 Task: Create Board Brand Recognition Strategies to Workspace Content Creation. Create Board Public Speaking Coaching to Workspace Content Creation. Create Board Business Intelligence Reporting to Workspace Content Creation
Action: Mouse moved to (424, 66)
Screenshot: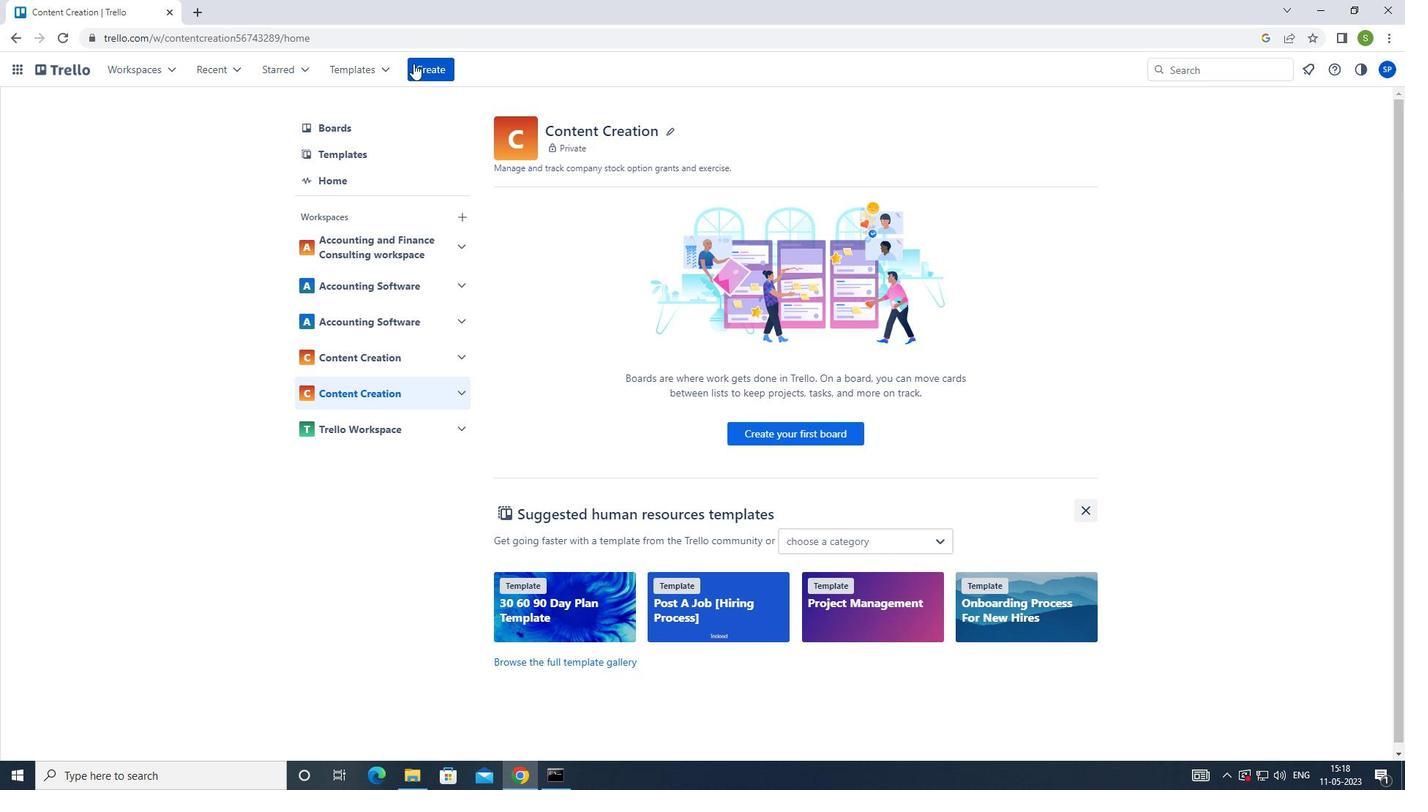 
Action: Mouse pressed left at (424, 66)
Screenshot: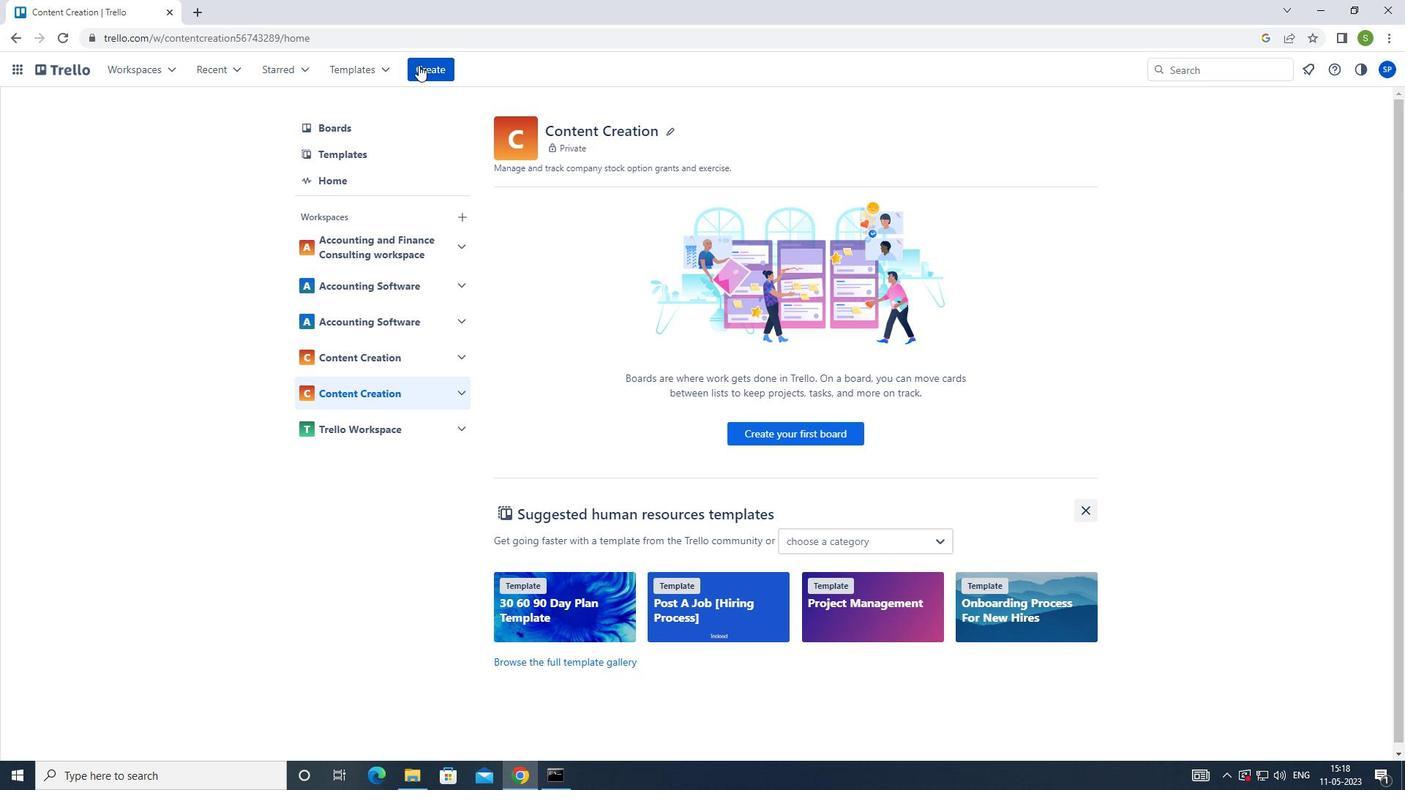 
Action: Mouse moved to (471, 129)
Screenshot: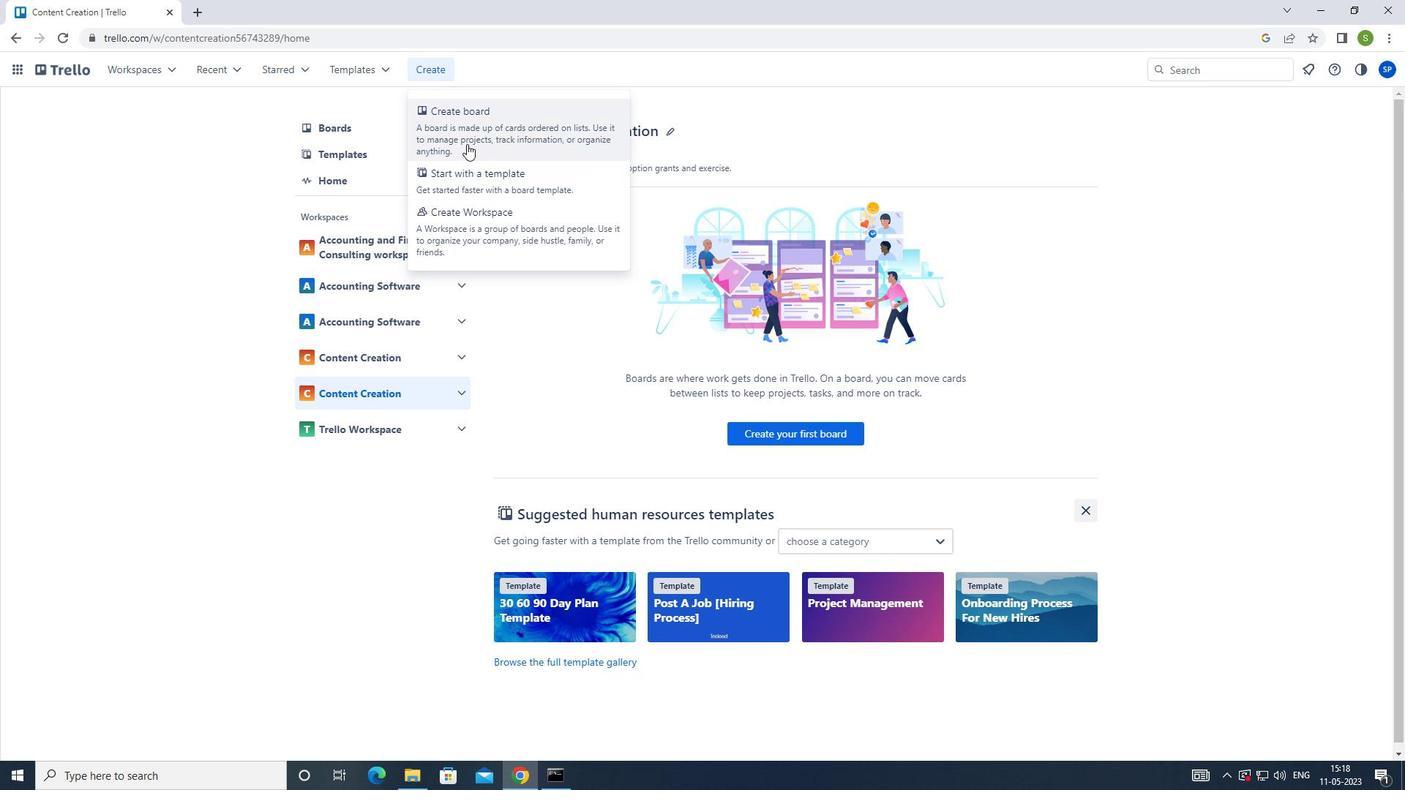 
Action: Mouse pressed left at (471, 129)
Screenshot: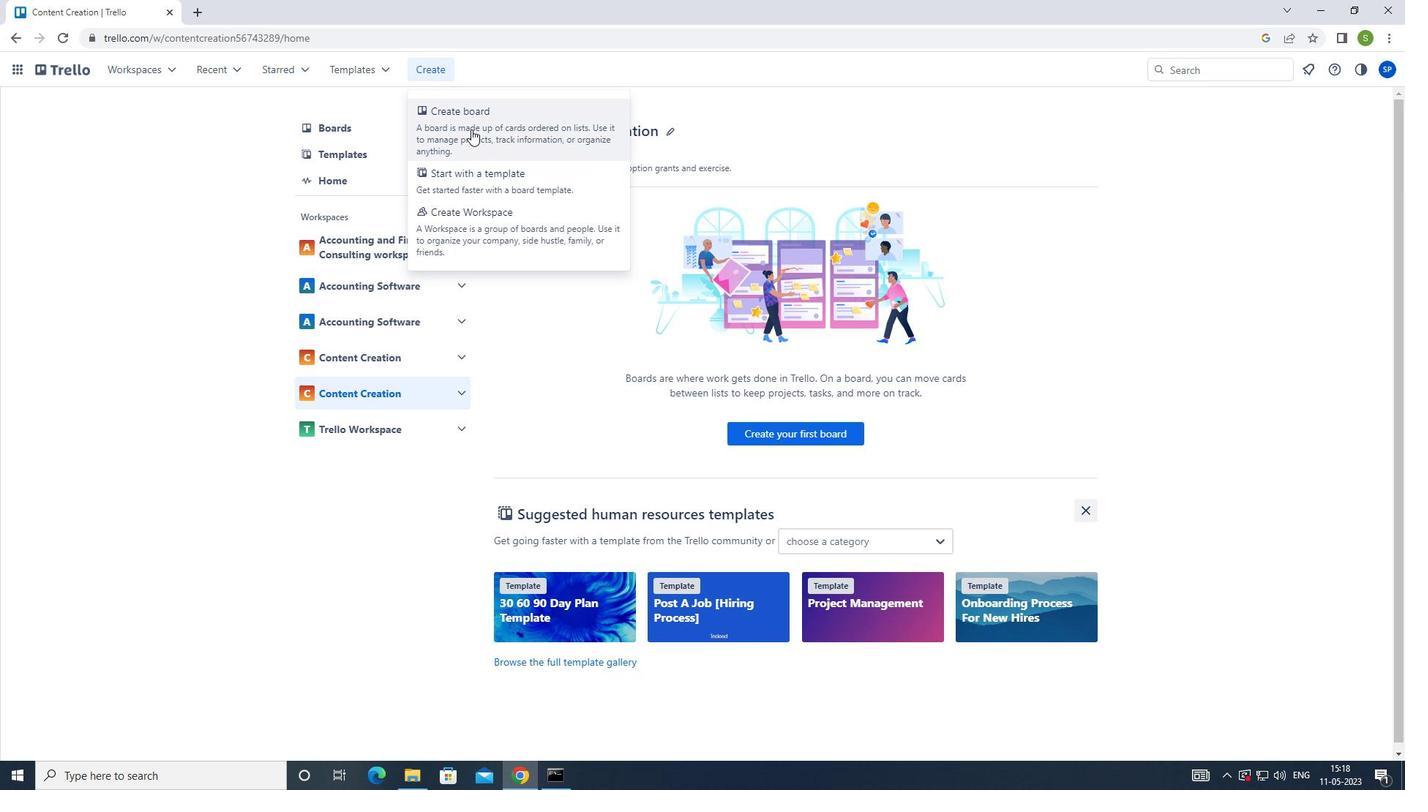 
Action: Mouse moved to (479, 307)
Screenshot: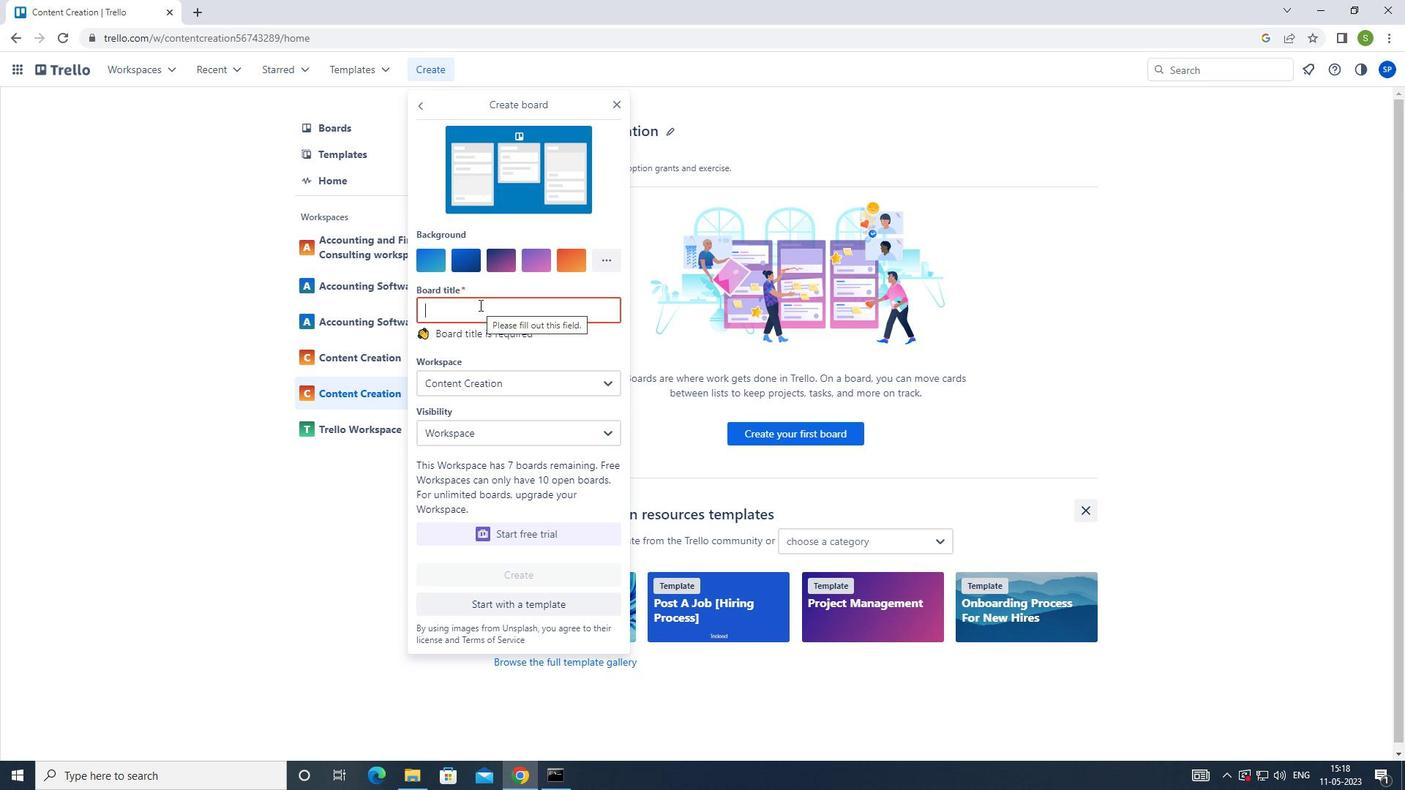 
Action: Key pressed <Key.shift>BRAND<Key.space><Key.shift>RECOGNITION<Key.space><Key.shift><Key.shift>STRATEGIES
Screenshot: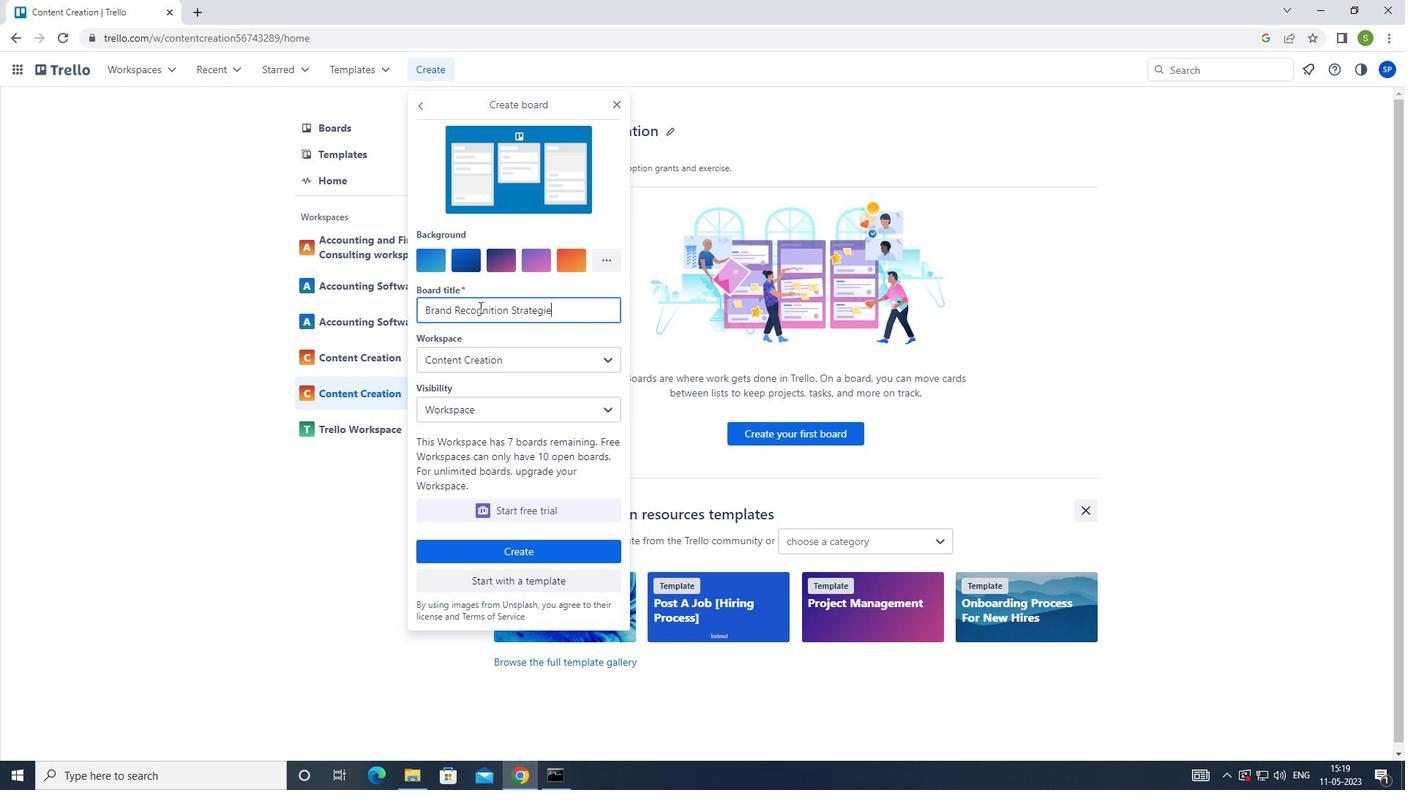 
Action: Mouse moved to (483, 362)
Screenshot: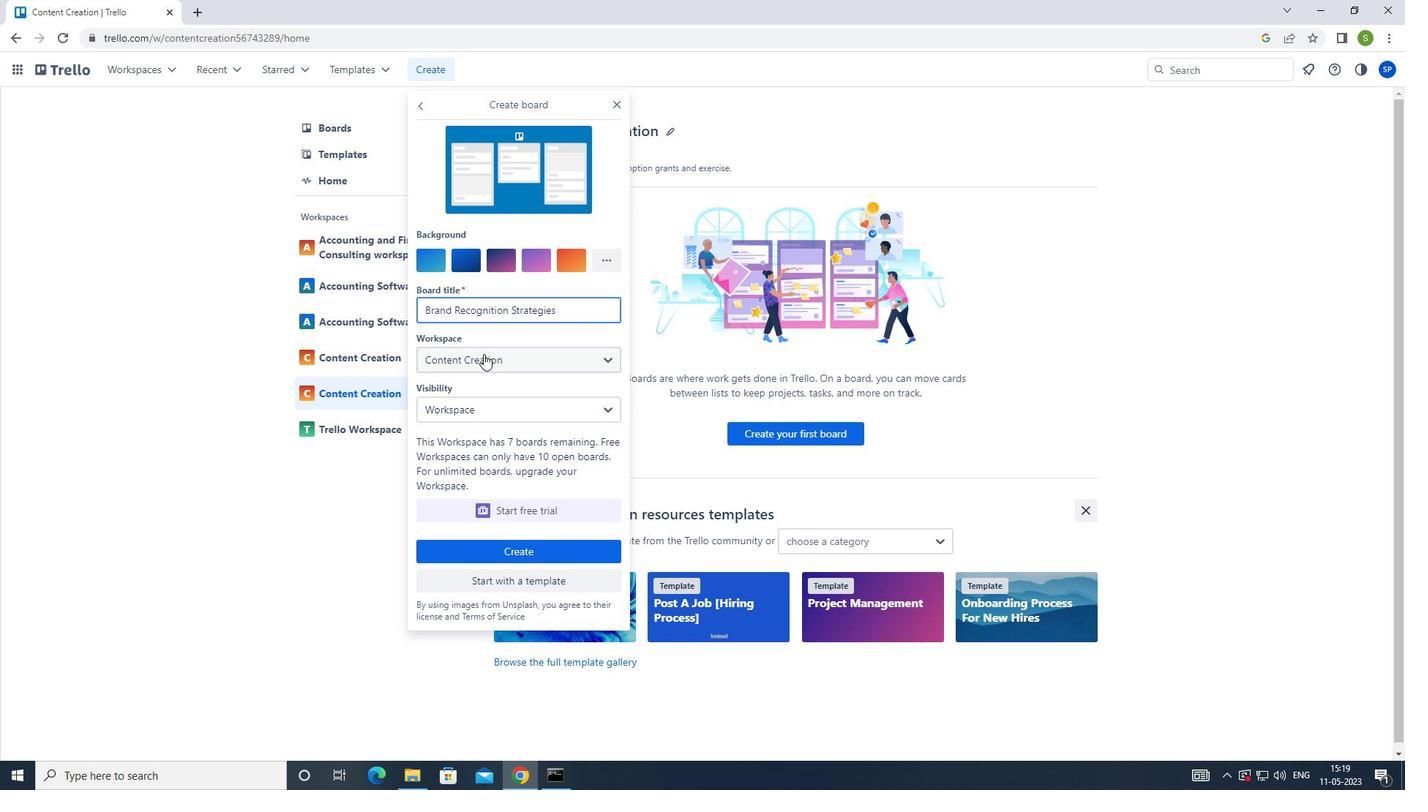 
Action: Mouse pressed left at (483, 362)
Screenshot: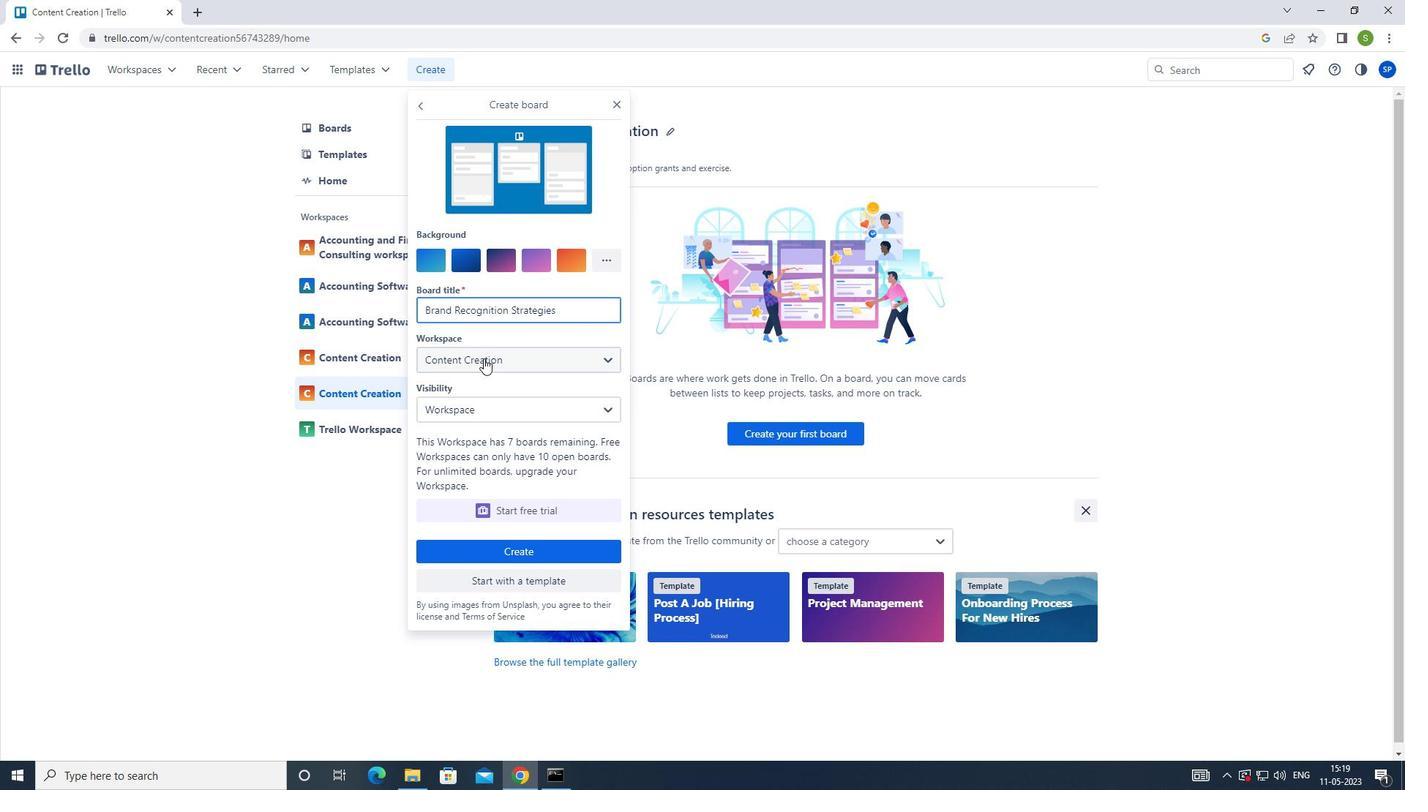 
Action: Mouse moved to (476, 501)
Screenshot: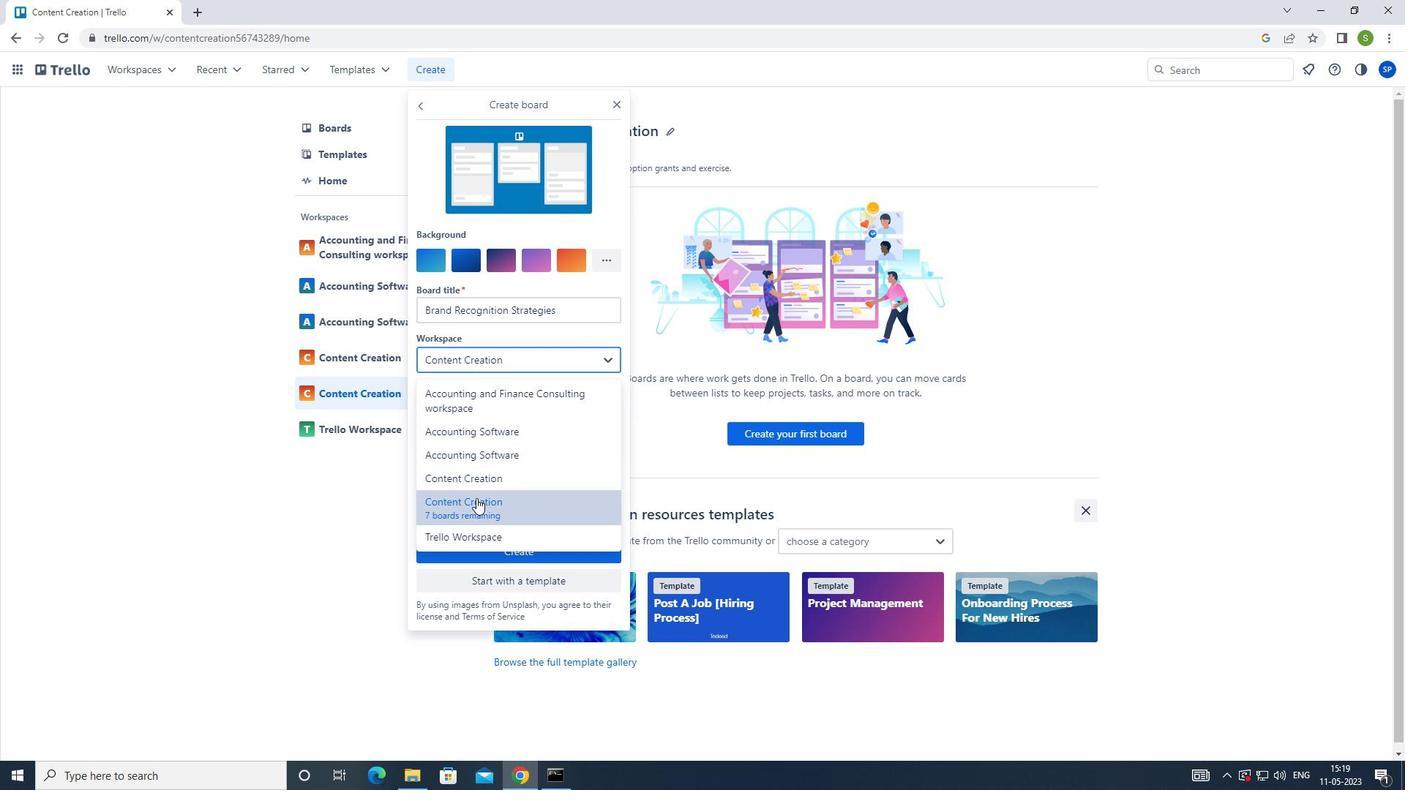 
Action: Mouse pressed left at (476, 501)
Screenshot: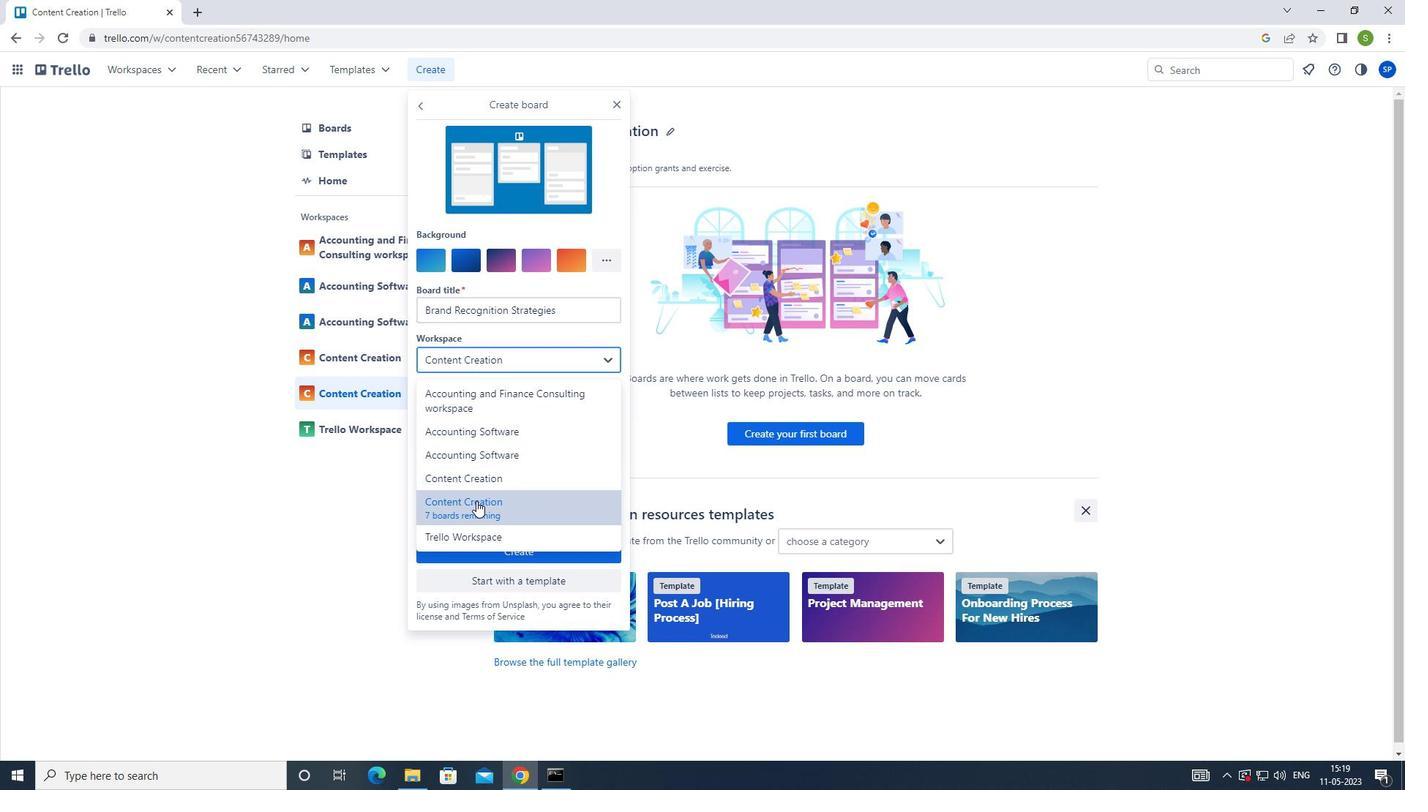 
Action: Mouse moved to (518, 551)
Screenshot: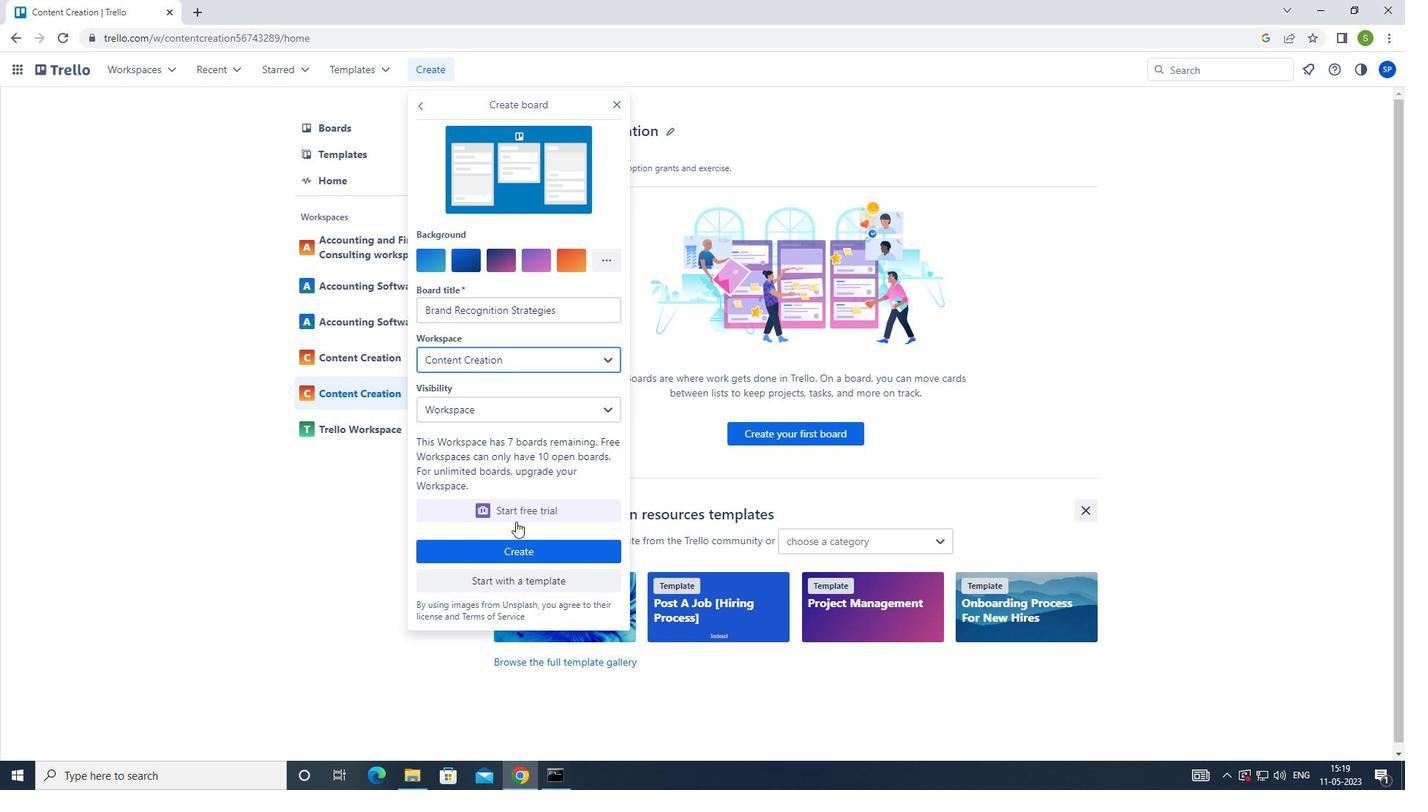 
Action: Mouse pressed left at (518, 551)
Screenshot: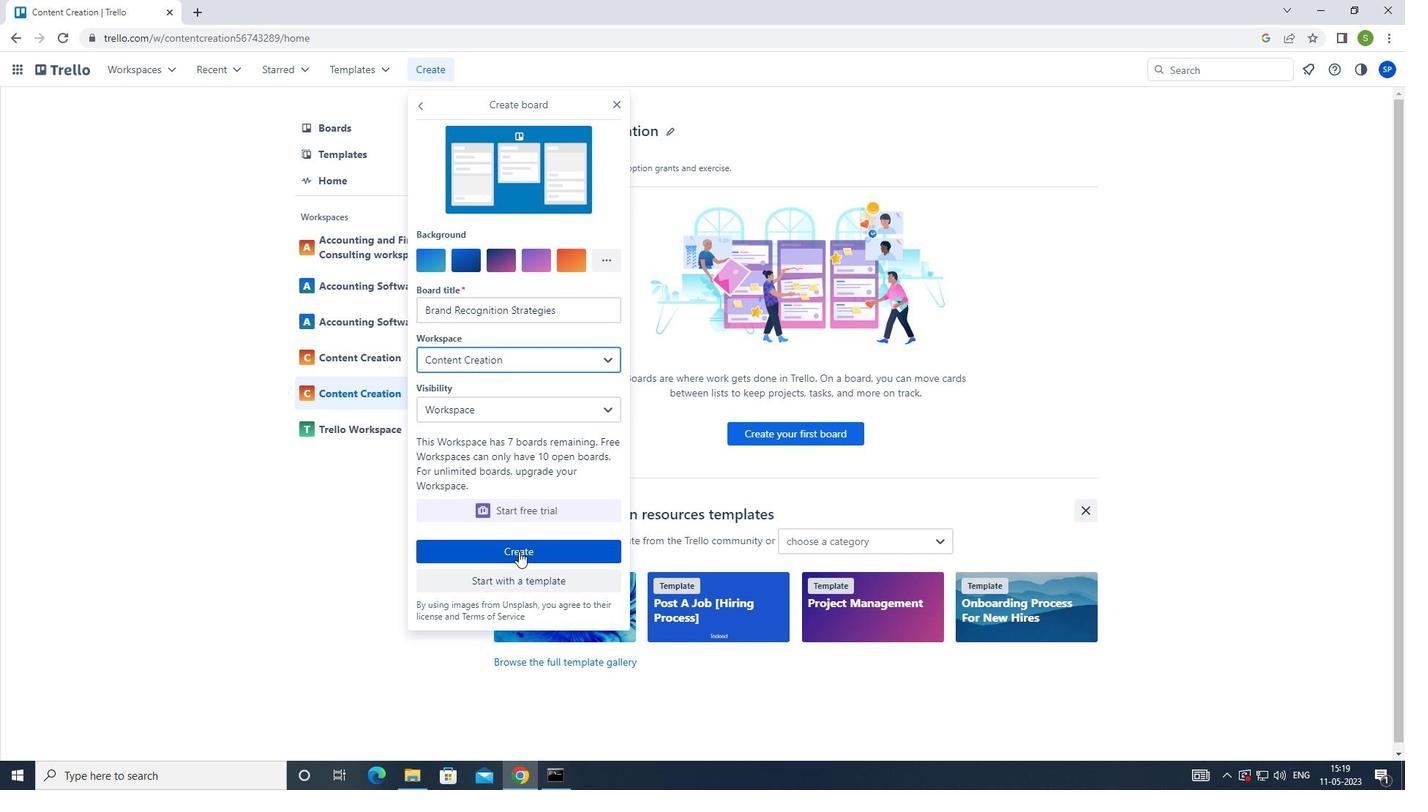 
Action: Mouse moved to (80, 58)
Screenshot: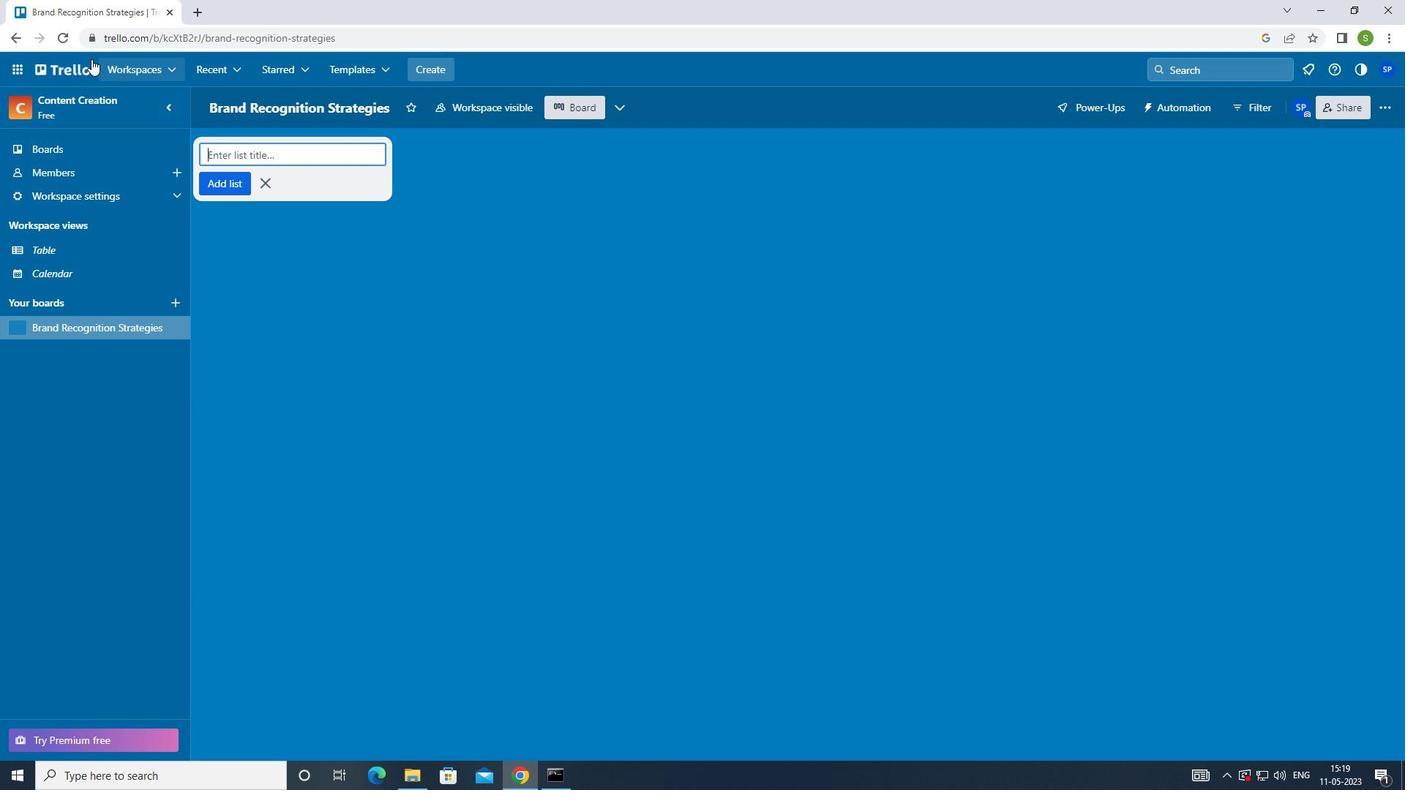
Action: Mouse pressed left at (80, 58)
Screenshot: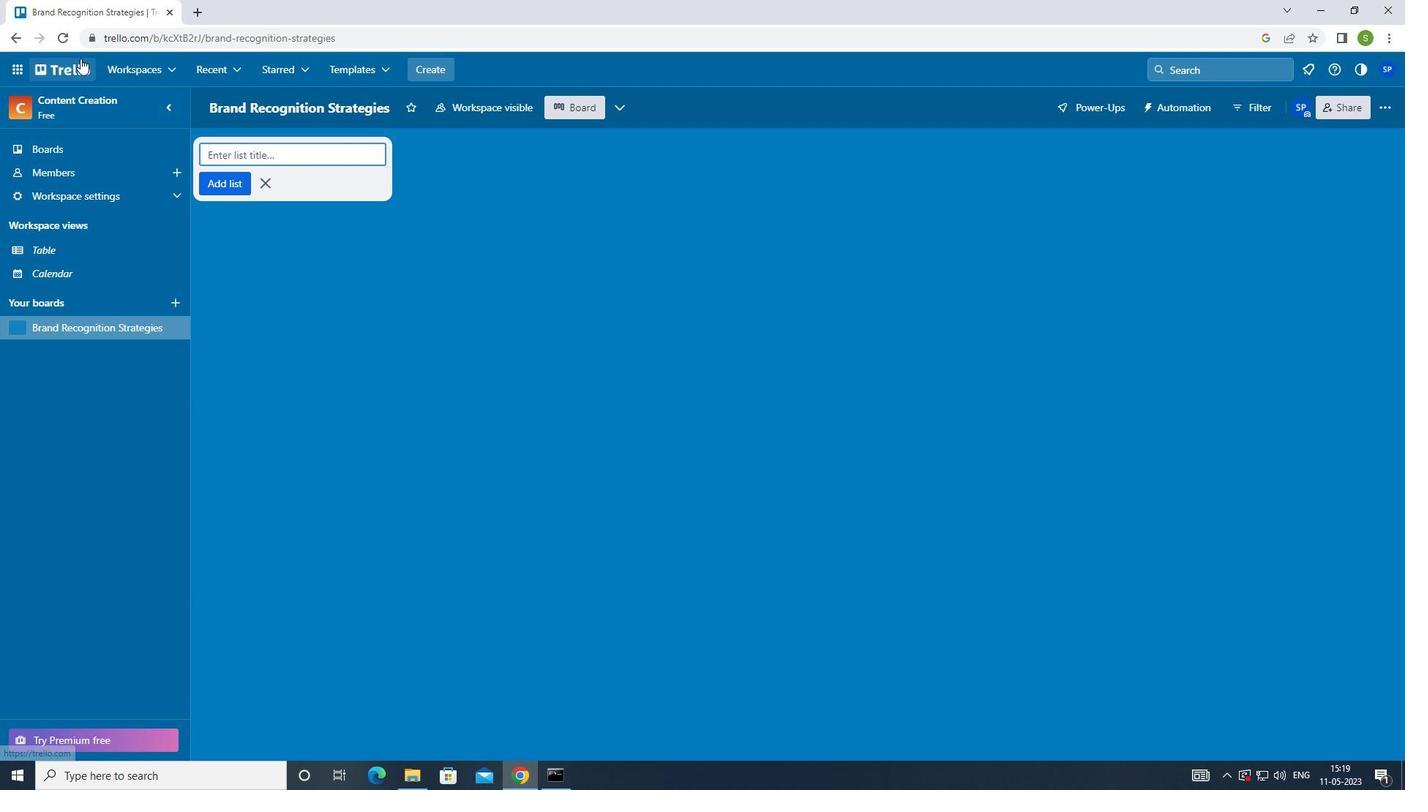 
Action: Mouse moved to (418, 70)
Screenshot: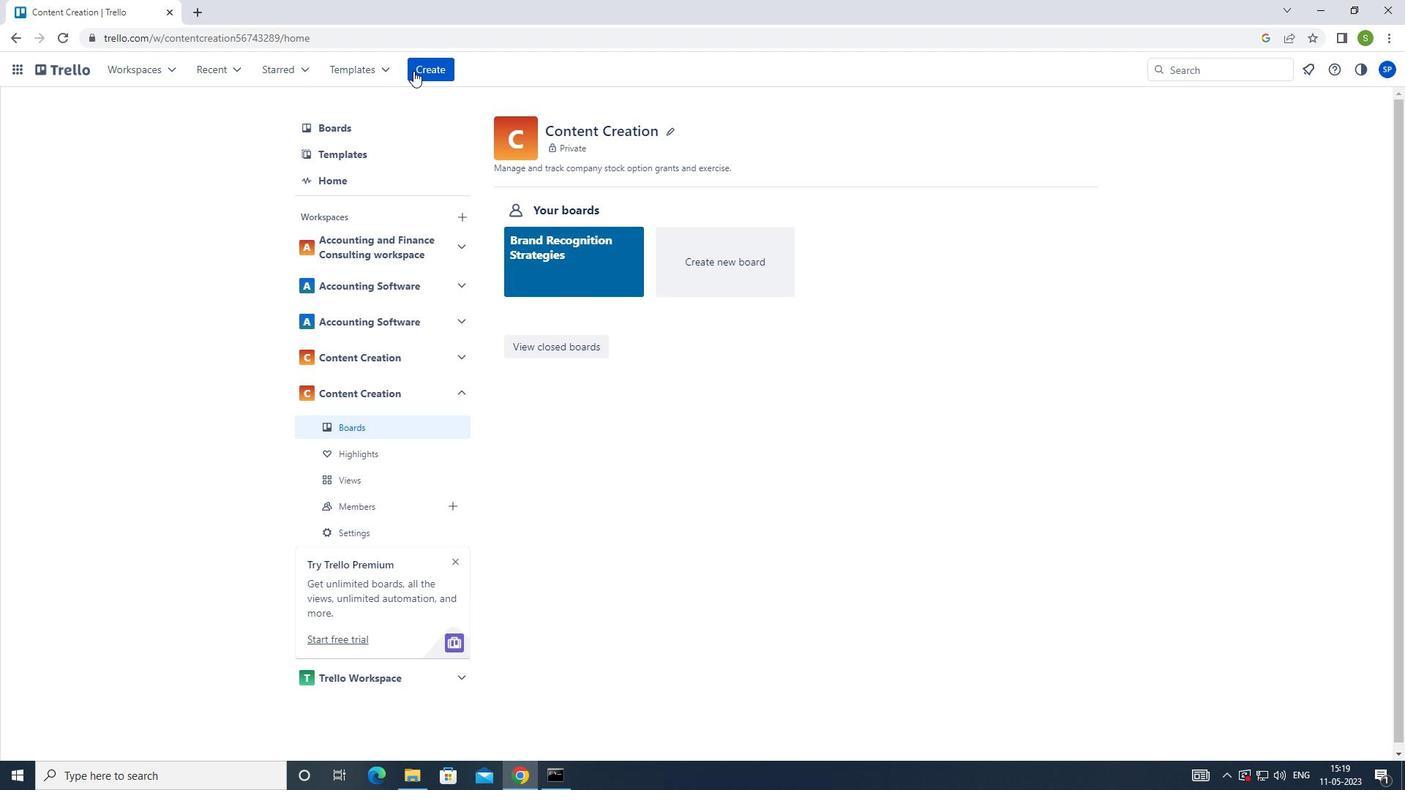 
Action: Mouse pressed left at (418, 70)
Screenshot: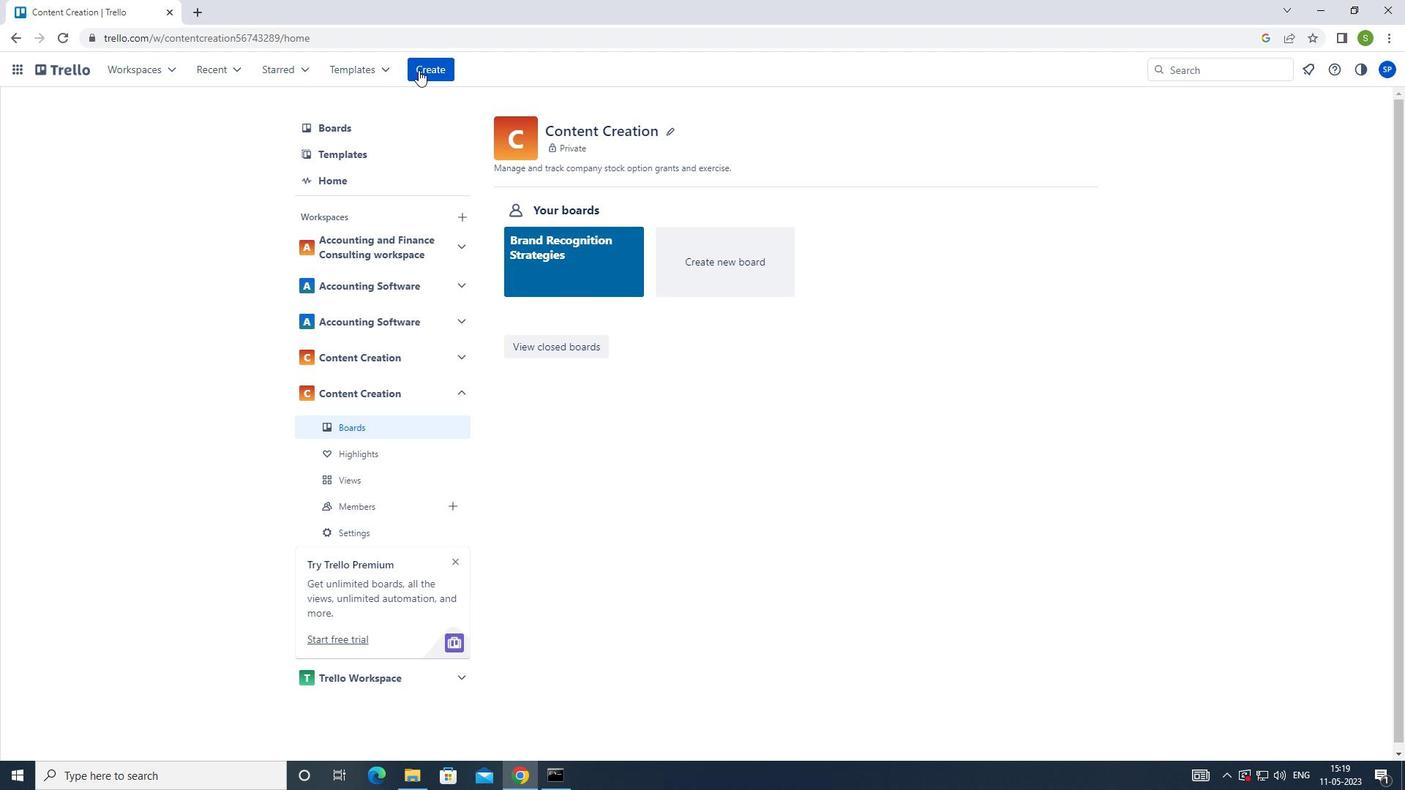 
Action: Mouse moved to (442, 131)
Screenshot: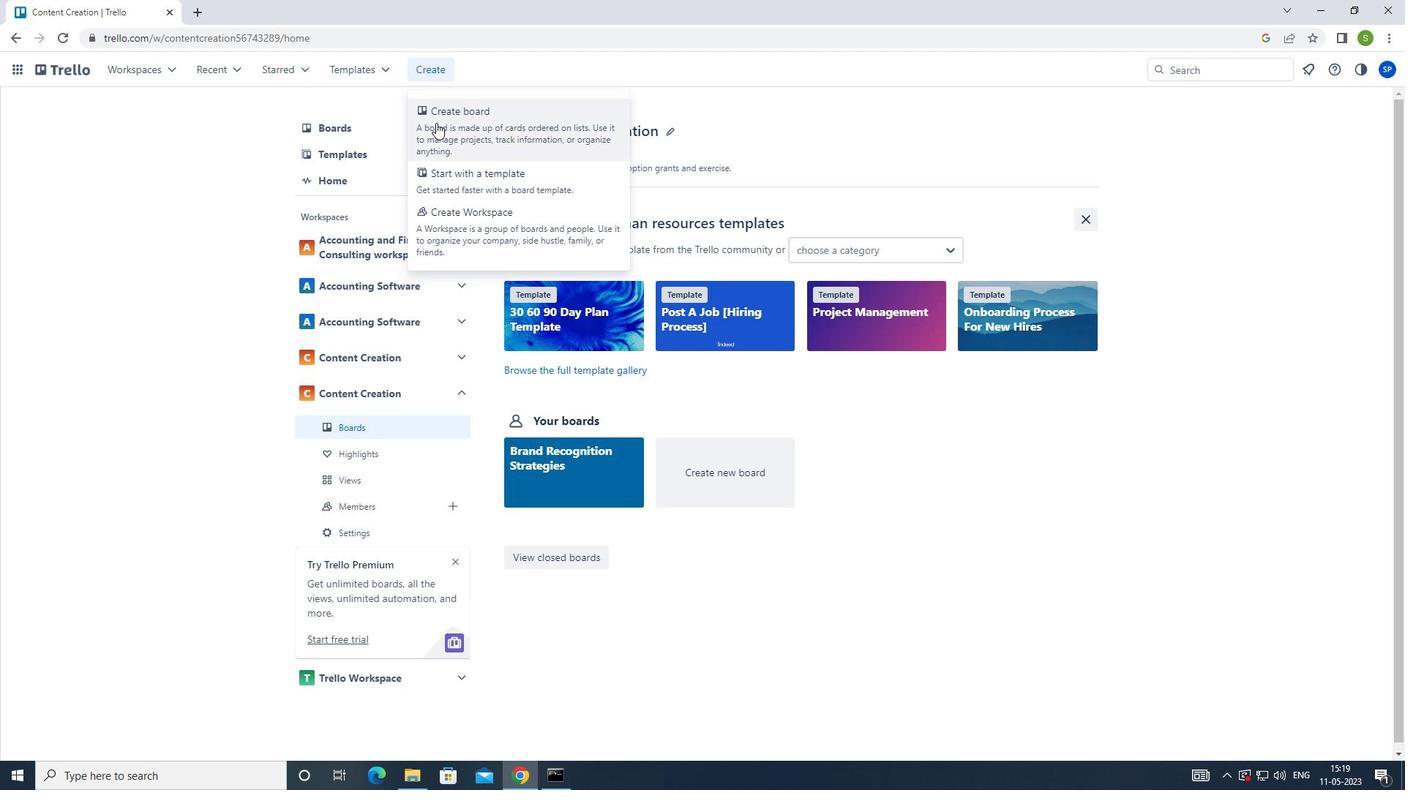 
Action: Mouse pressed left at (442, 131)
Screenshot: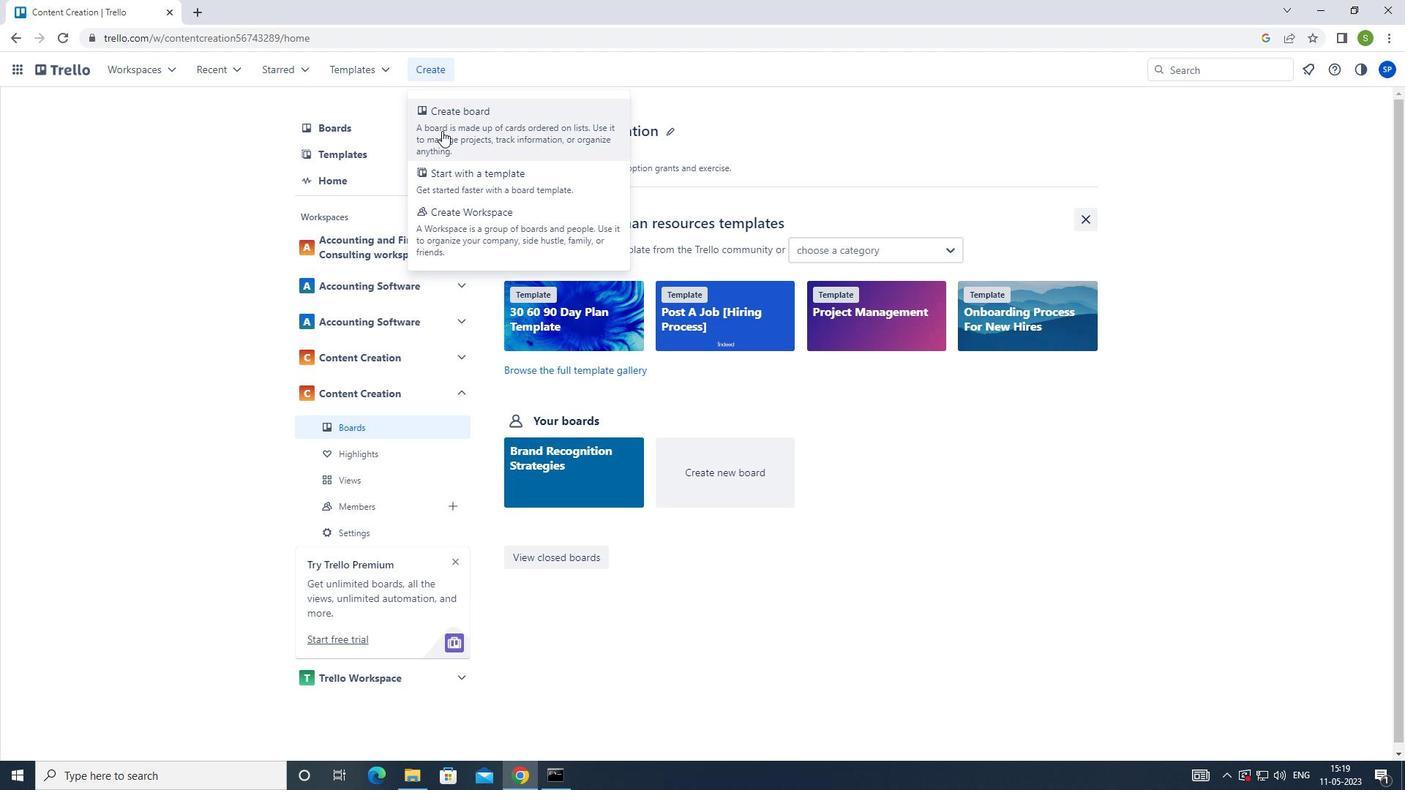 
Action: Mouse moved to (473, 308)
Screenshot: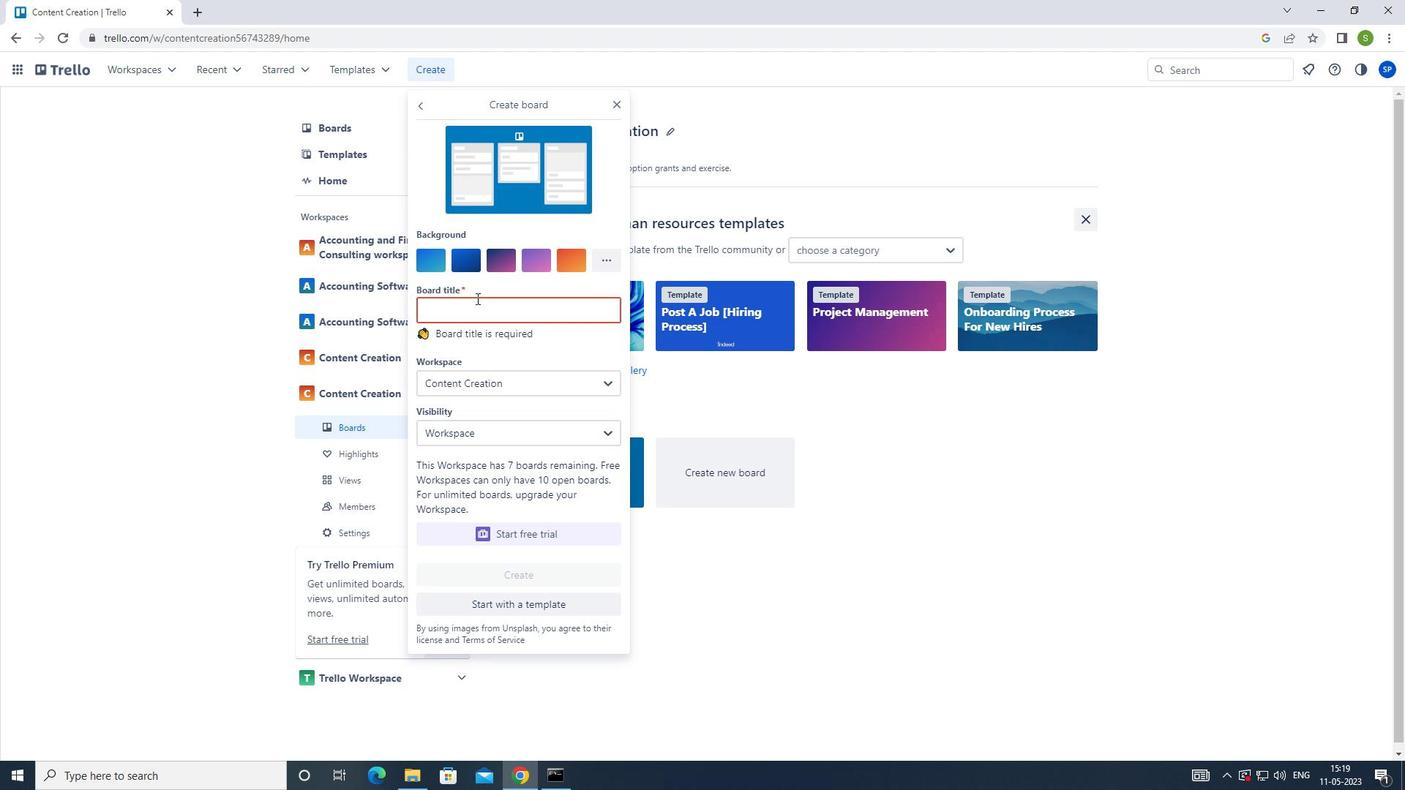 
Action: Mouse pressed left at (473, 308)
Screenshot: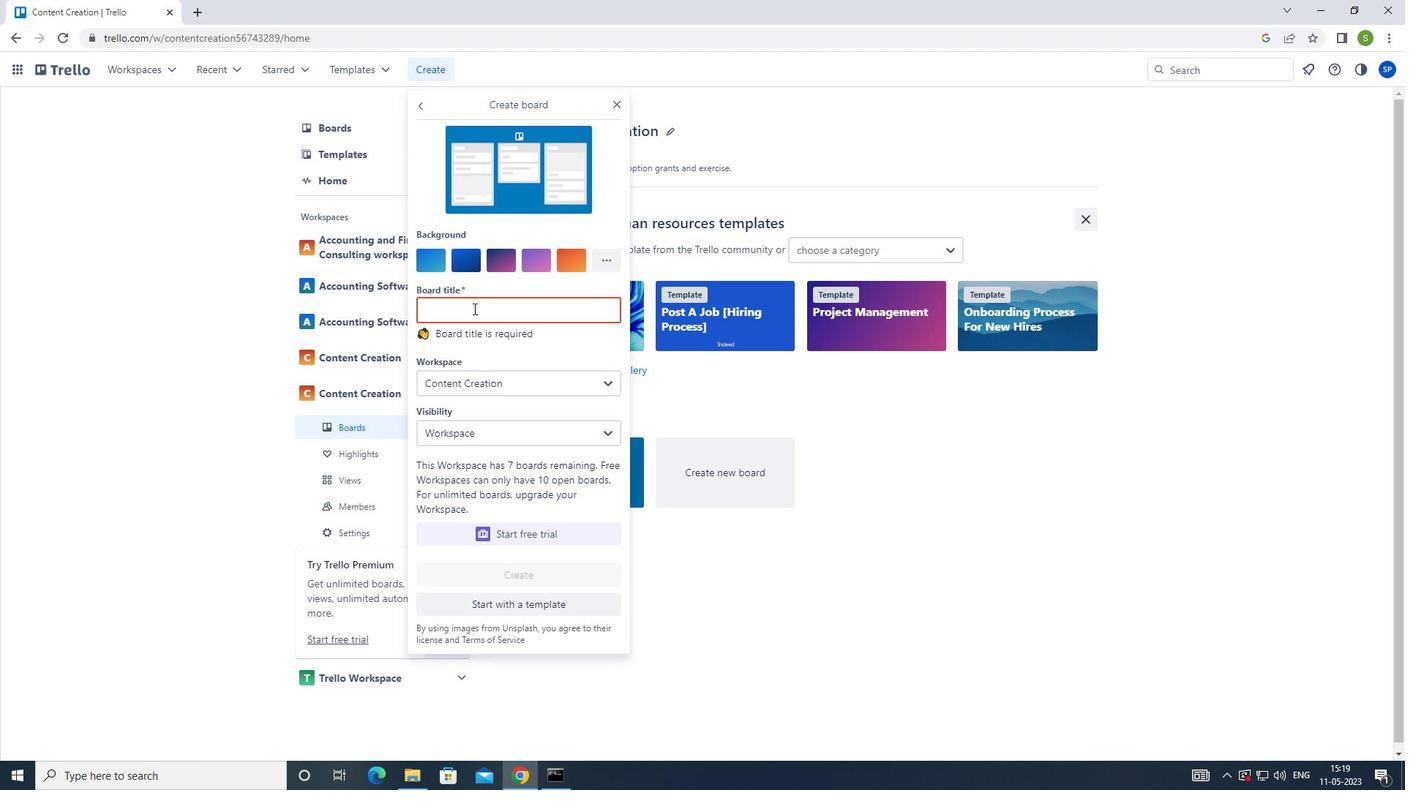 
Action: Key pressed <Key.shift><Key.shift>BOARD<Key.space>PUBLIC<Key.space><Key.shift>SPEAKING<Key.space><Key.shift><Key.shift>COACHING
Screenshot: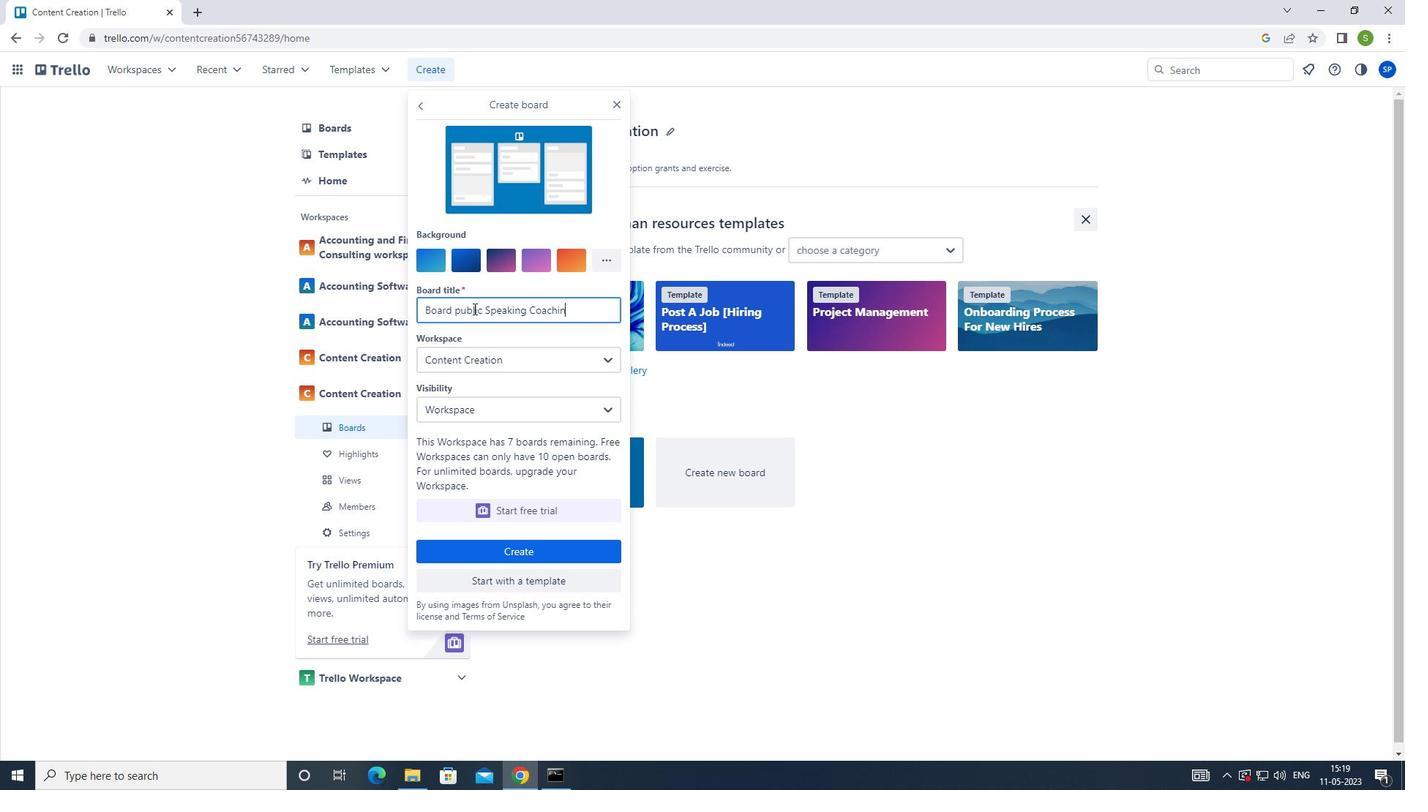 
Action: Mouse moved to (453, 357)
Screenshot: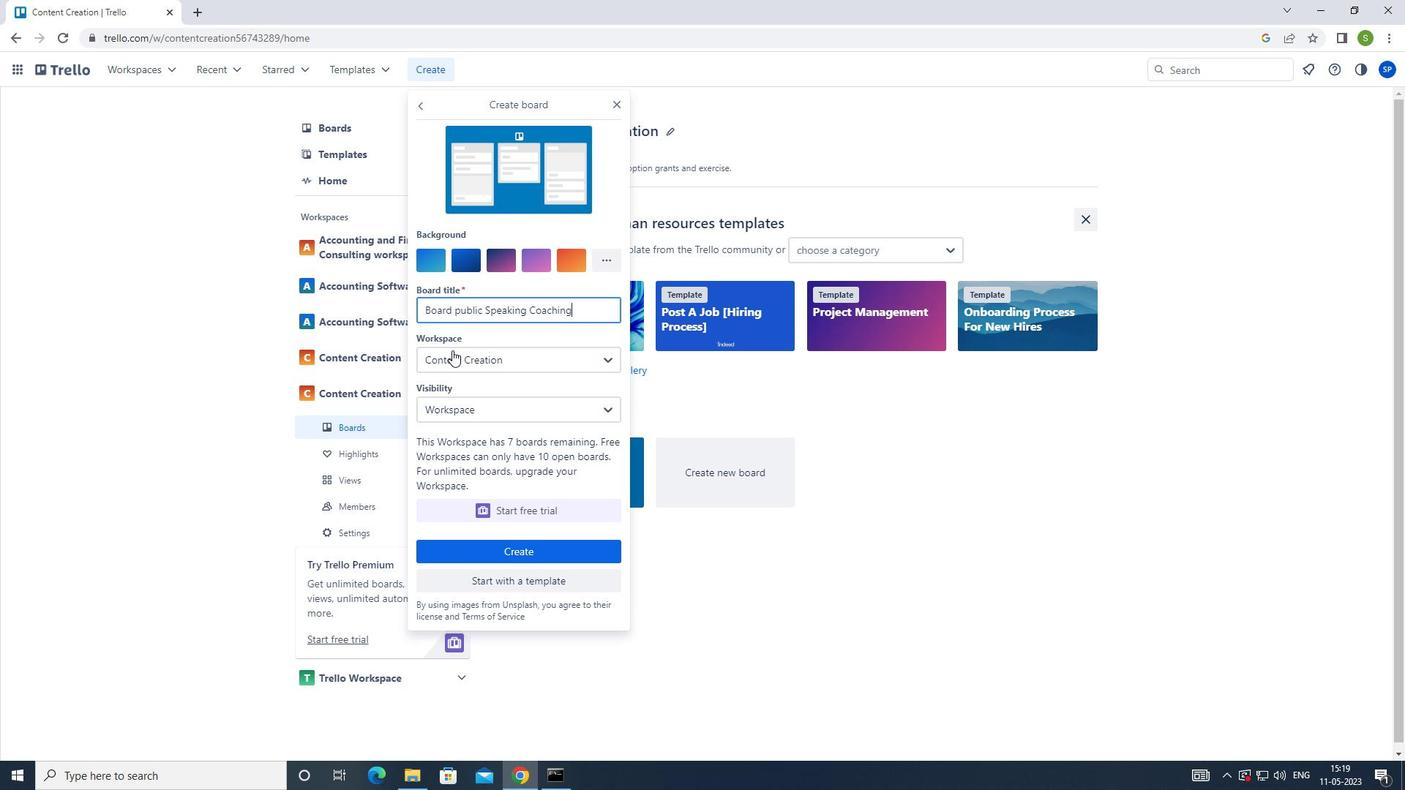 
Action: Mouse pressed left at (453, 357)
Screenshot: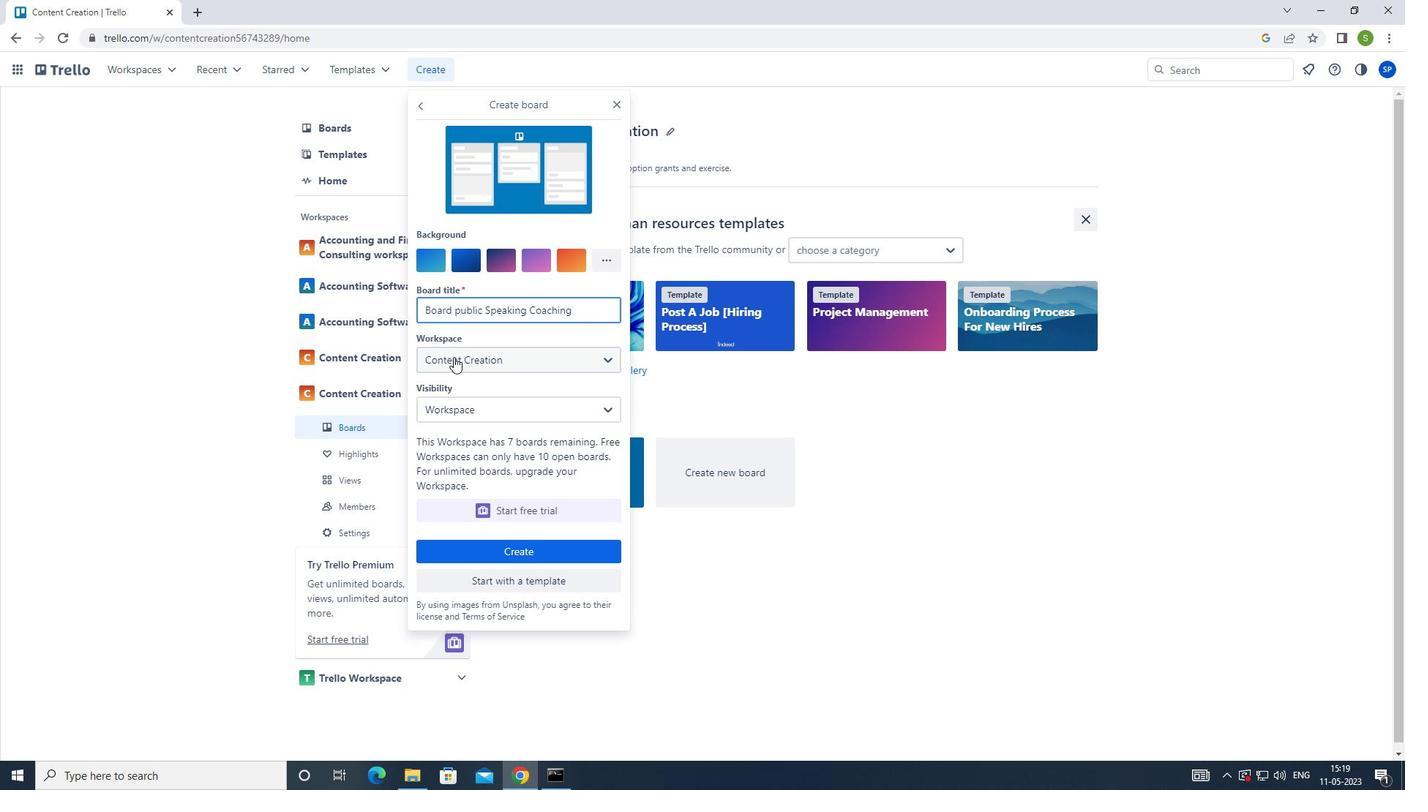 
Action: Mouse moved to (466, 507)
Screenshot: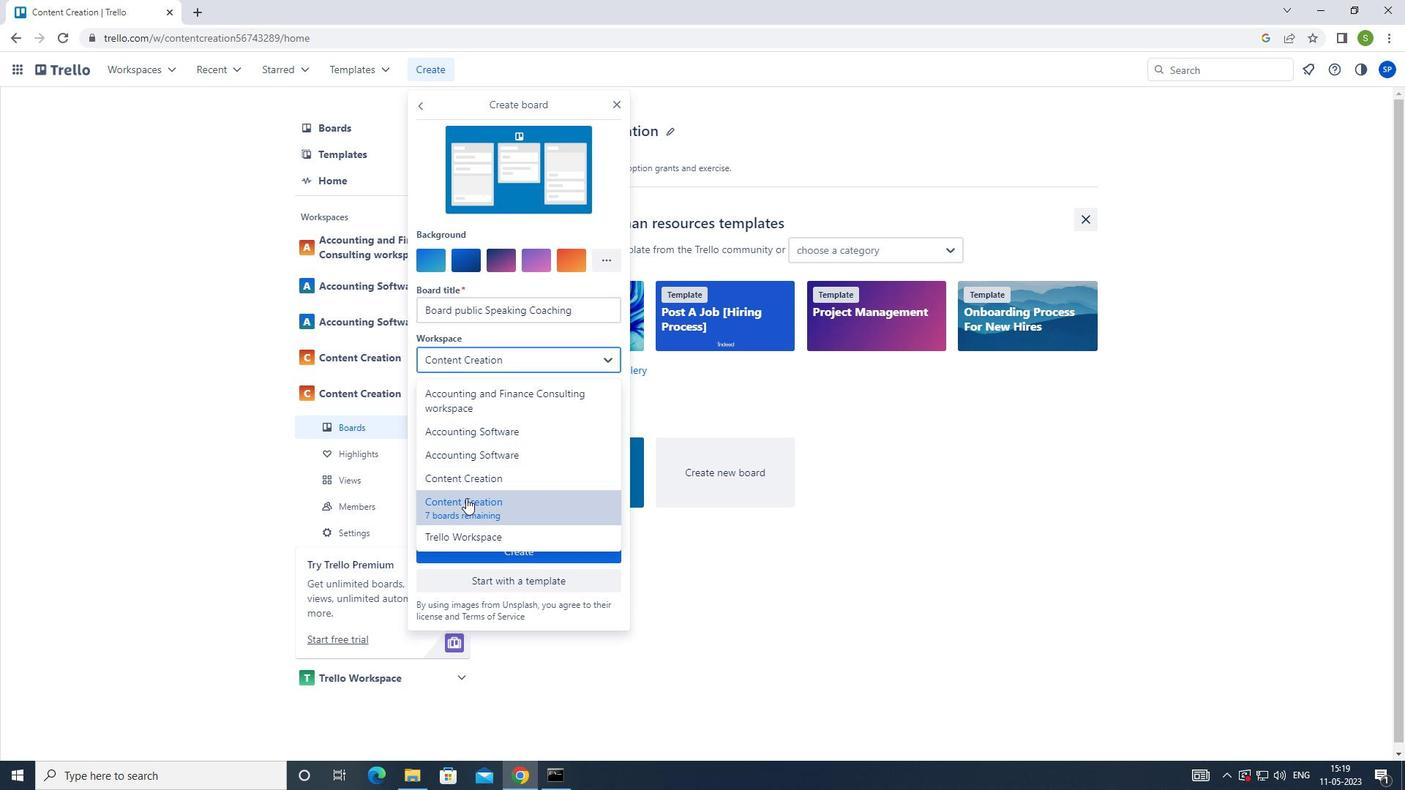 
Action: Mouse pressed left at (466, 507)
Screenshot: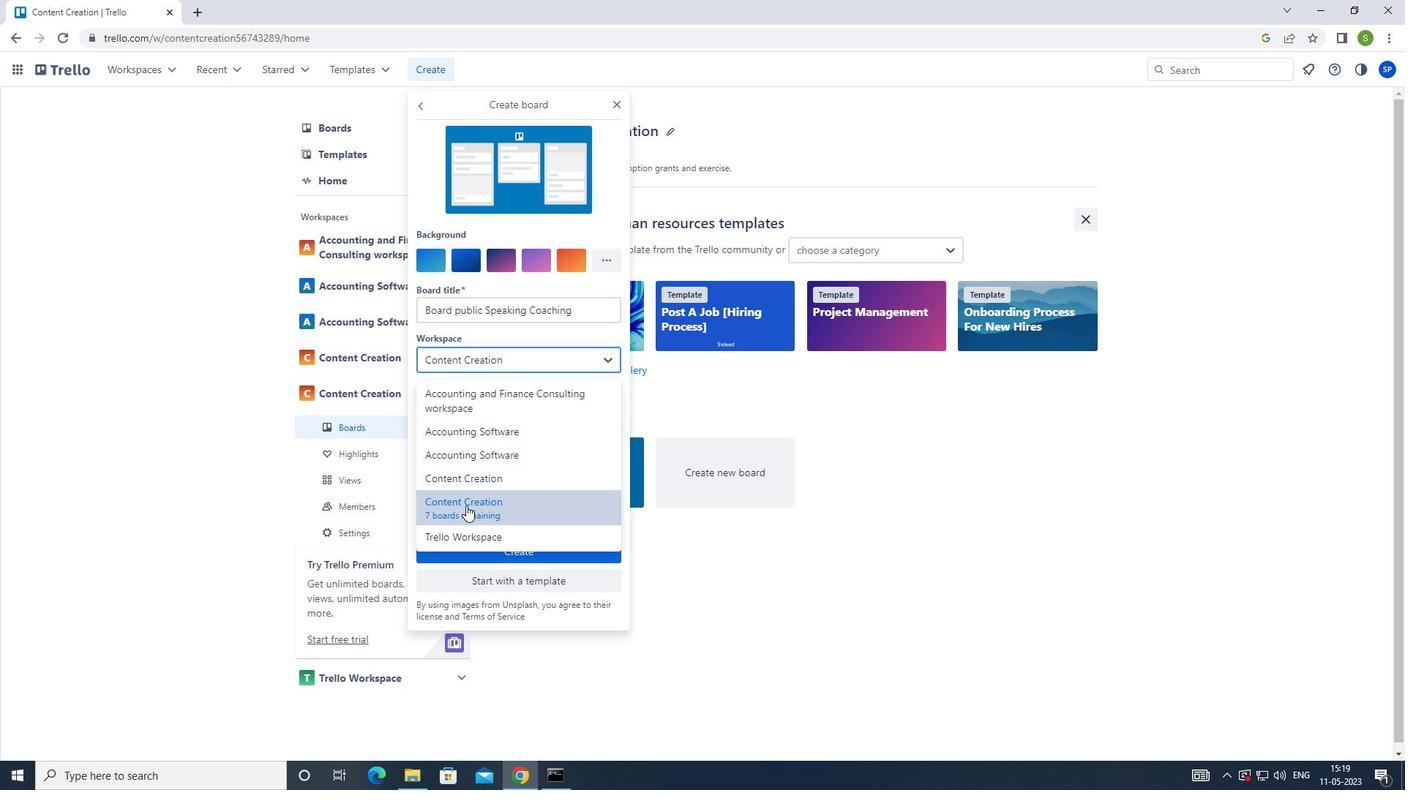
Action: Mouse moved to (466, 548)
Screenshot: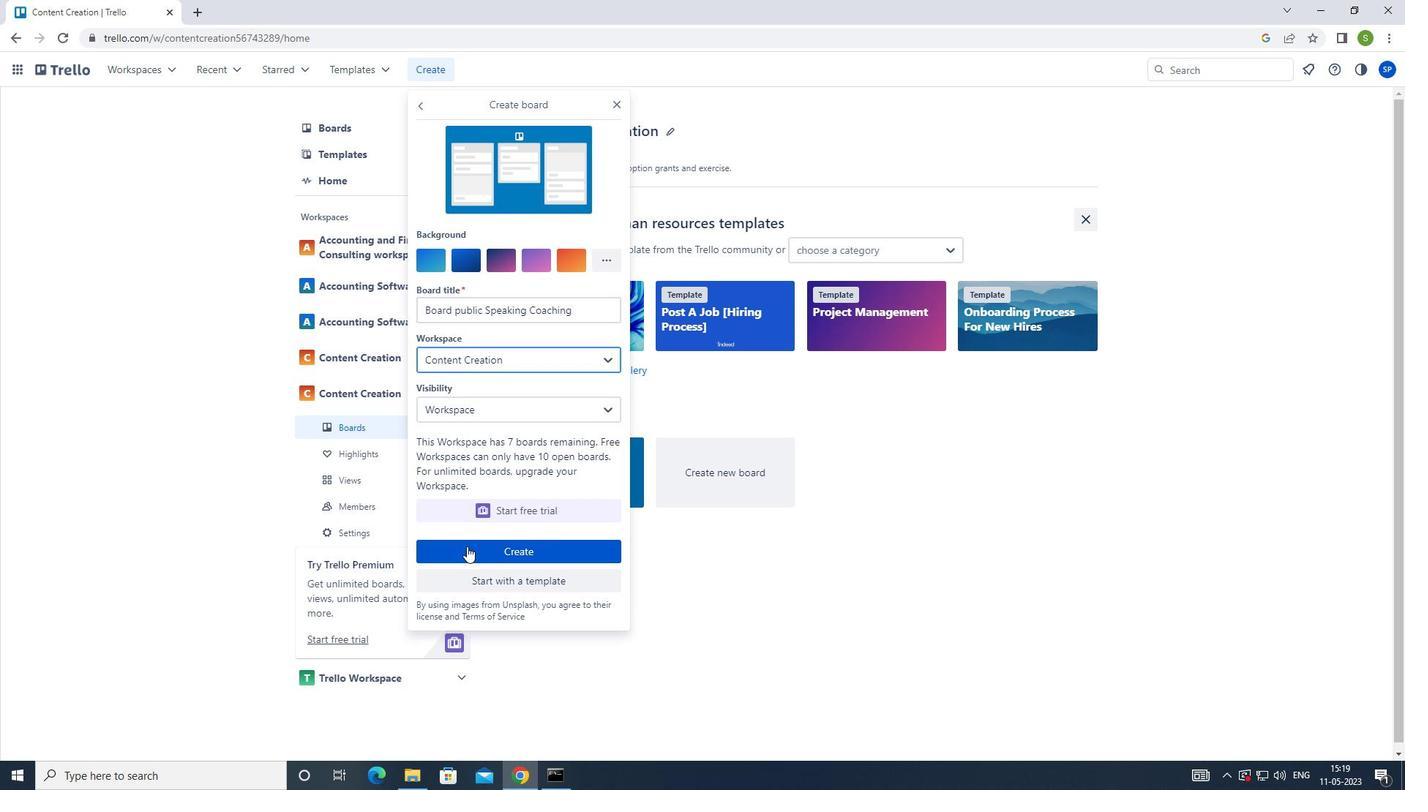 
Action: Mouse pressed left at (466, 548)
Screenshot: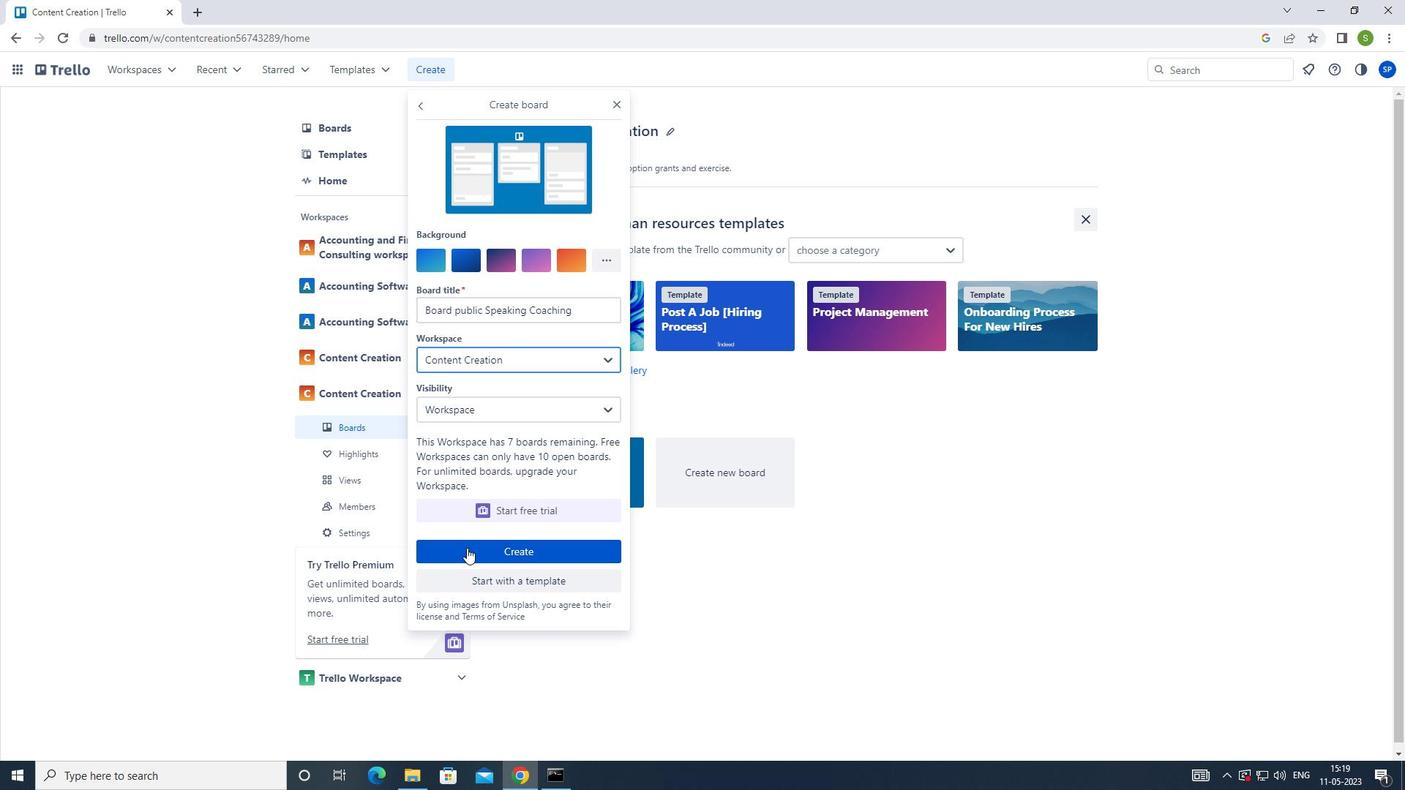 
Action: Mouse moved to (69, 63)
Screenshot: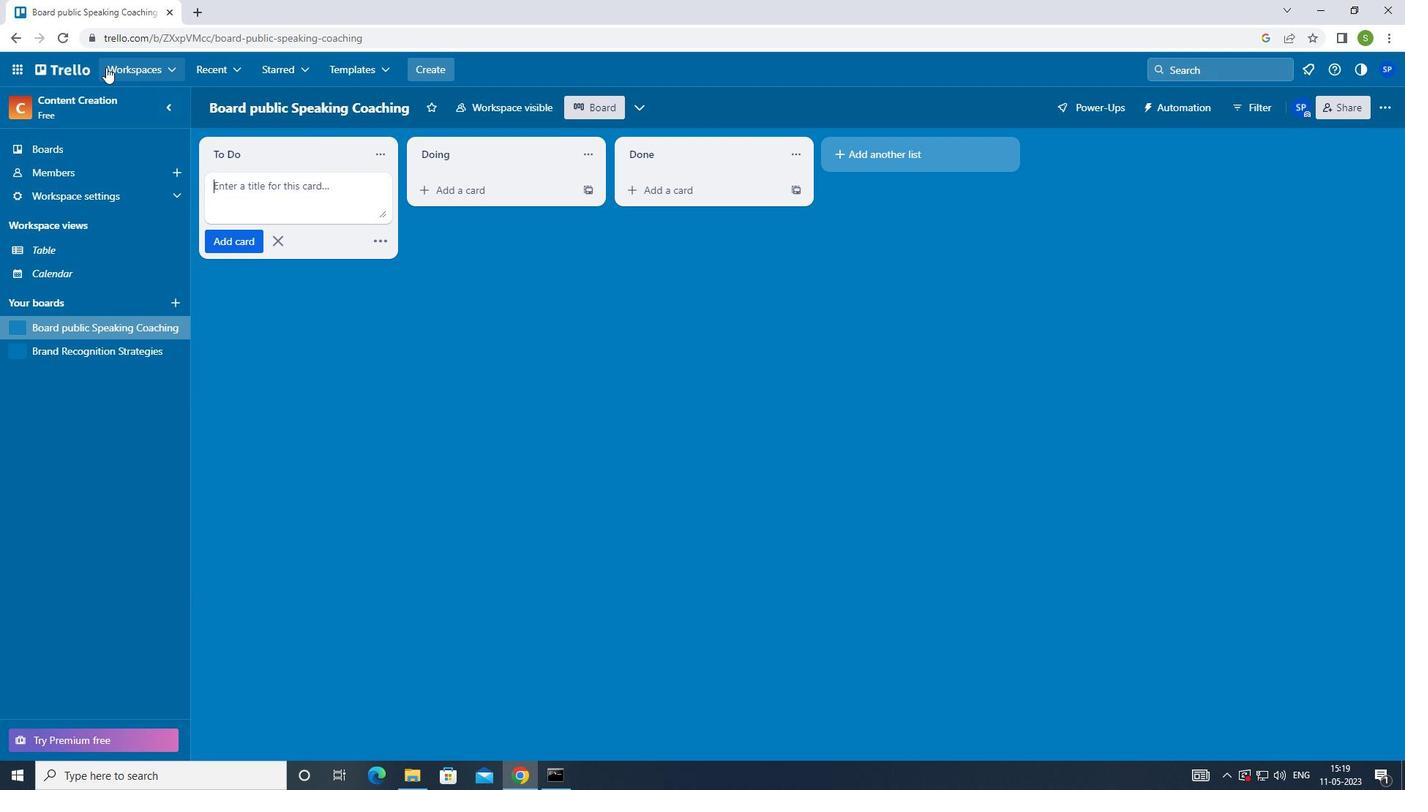 
Action: Mouse pressed left at (69, 63)
Screenshot: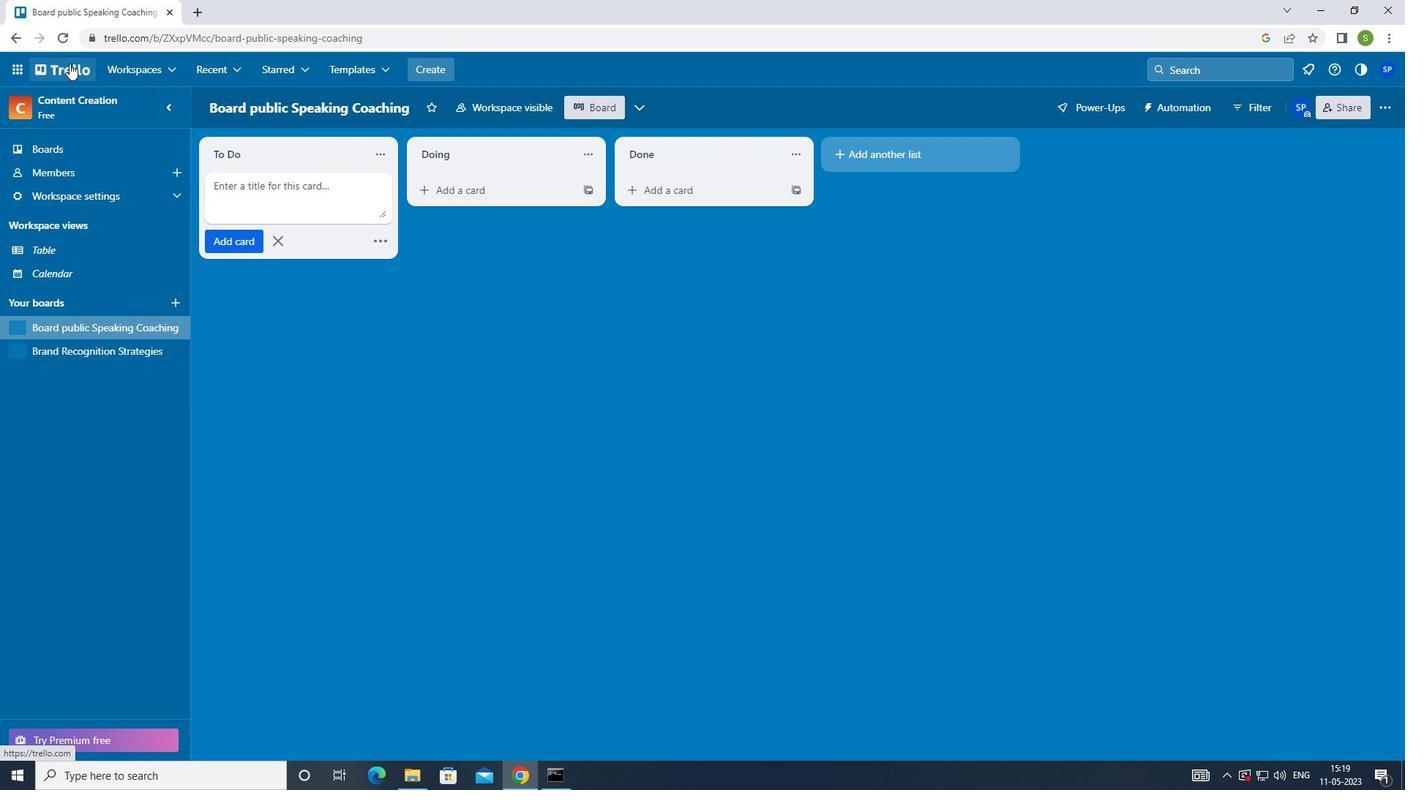 
Action: Mouse moved to (426, 70)
Screenshot: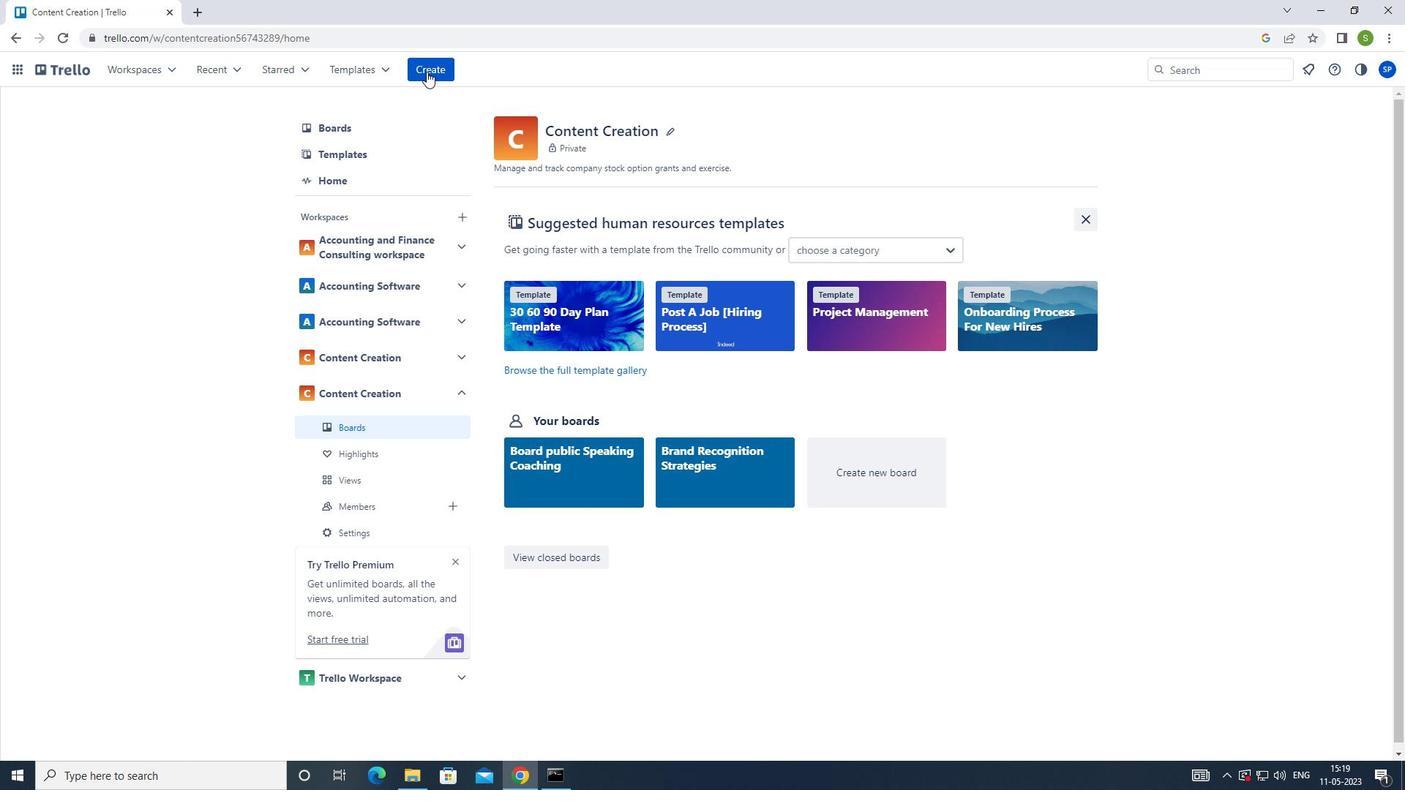 
Action: Mouse pressed left at (426, 70)
Screenshot: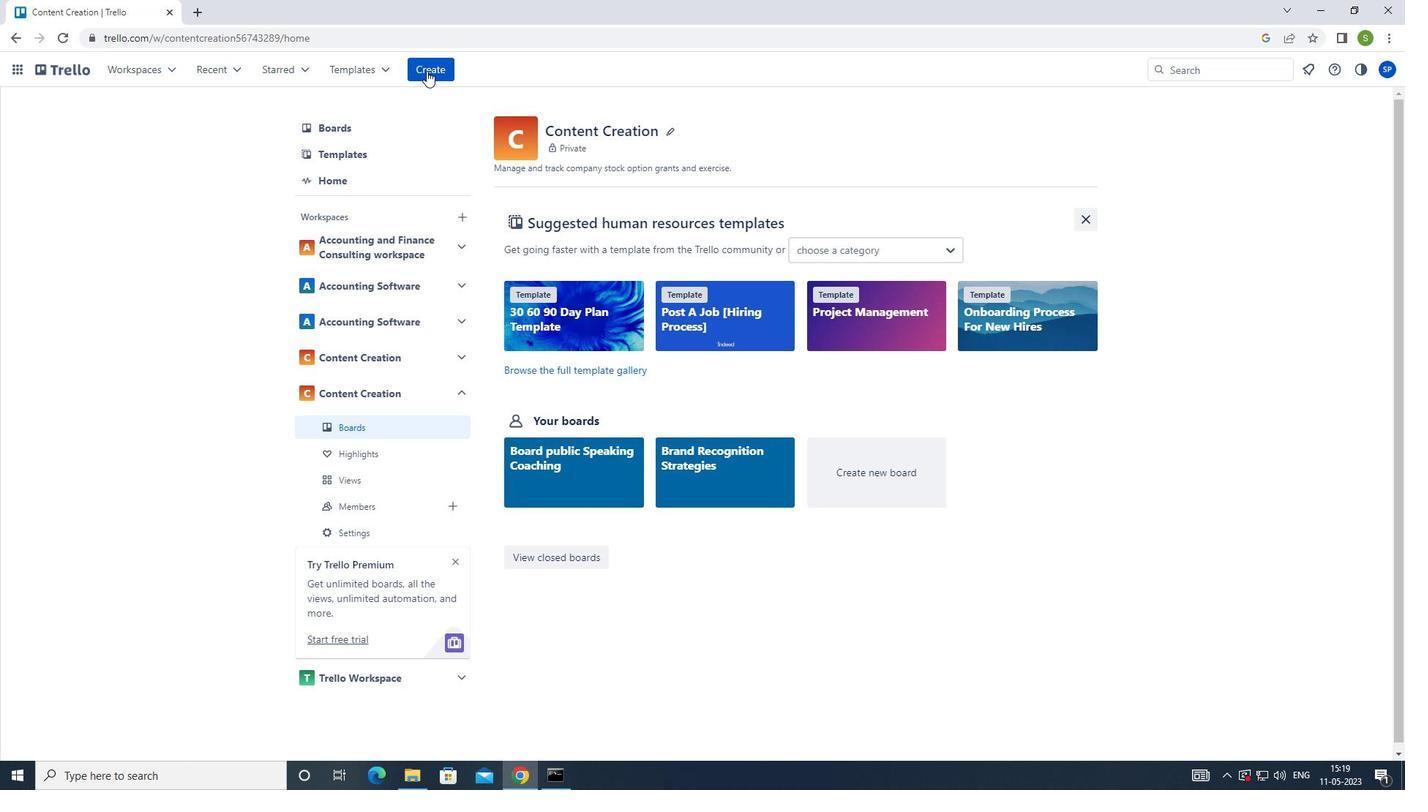 
Action: Mouse moved to (450, 137)
Screenshot: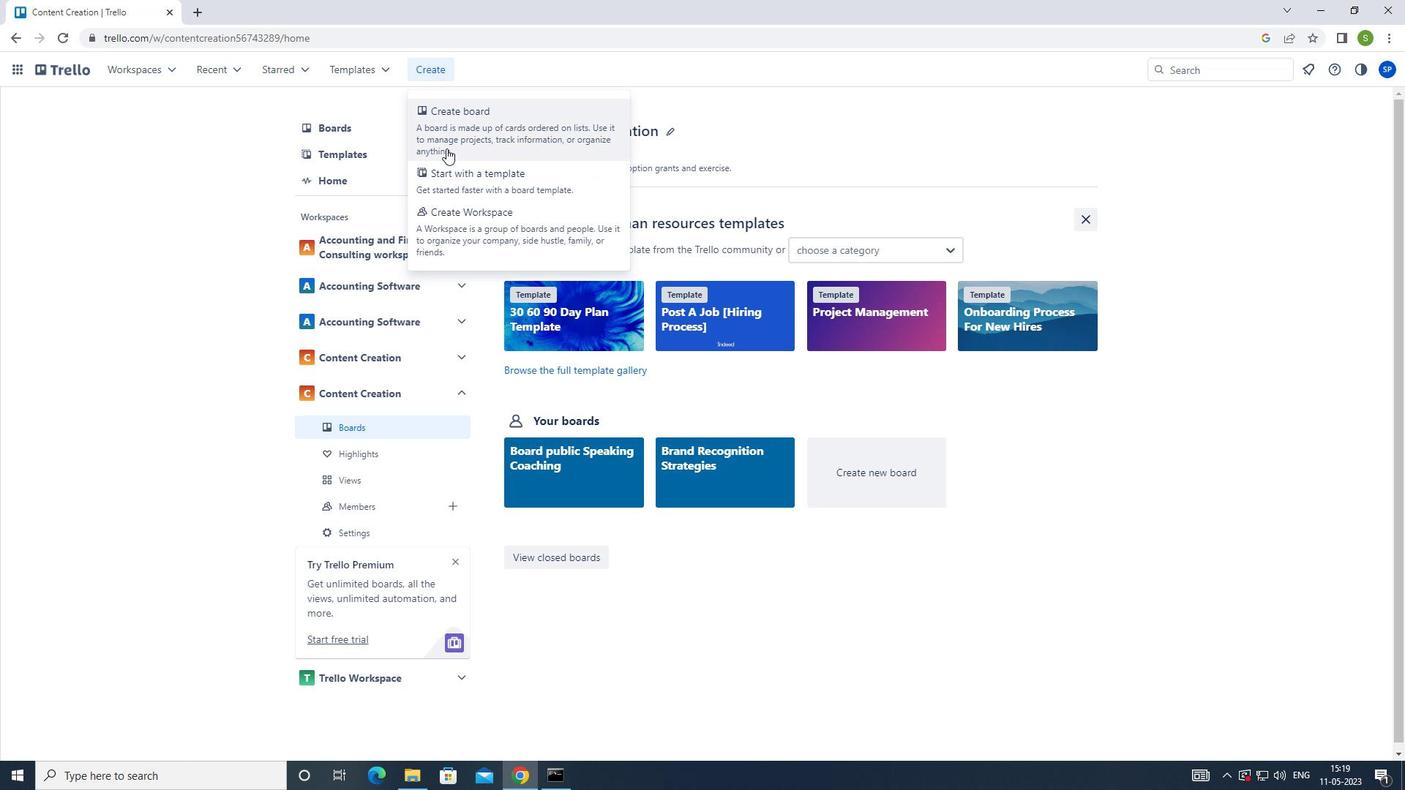 
Action: Mouse pressed left at (450, 137)
Screenshot: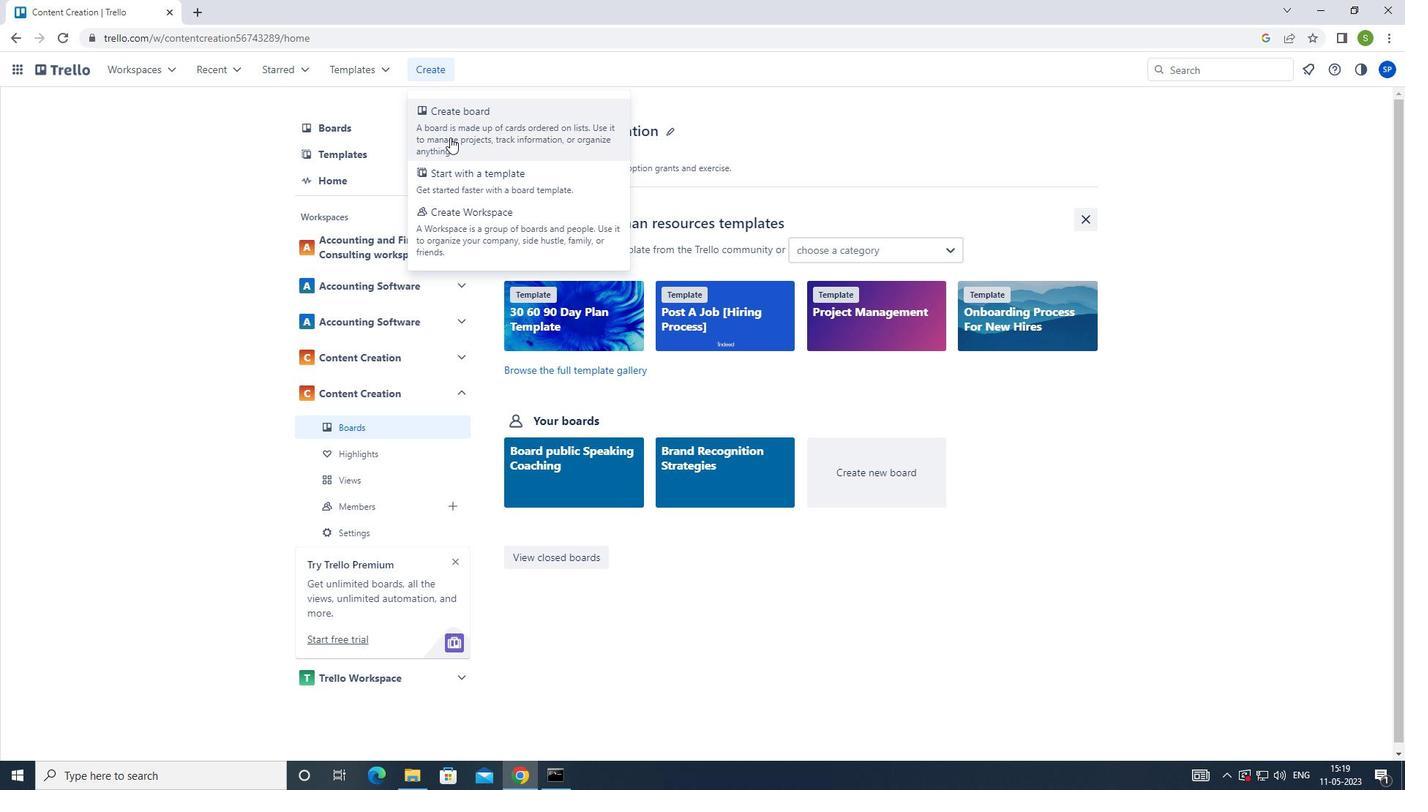 
Action: Mouse moved to (445, 139)
Screenshot: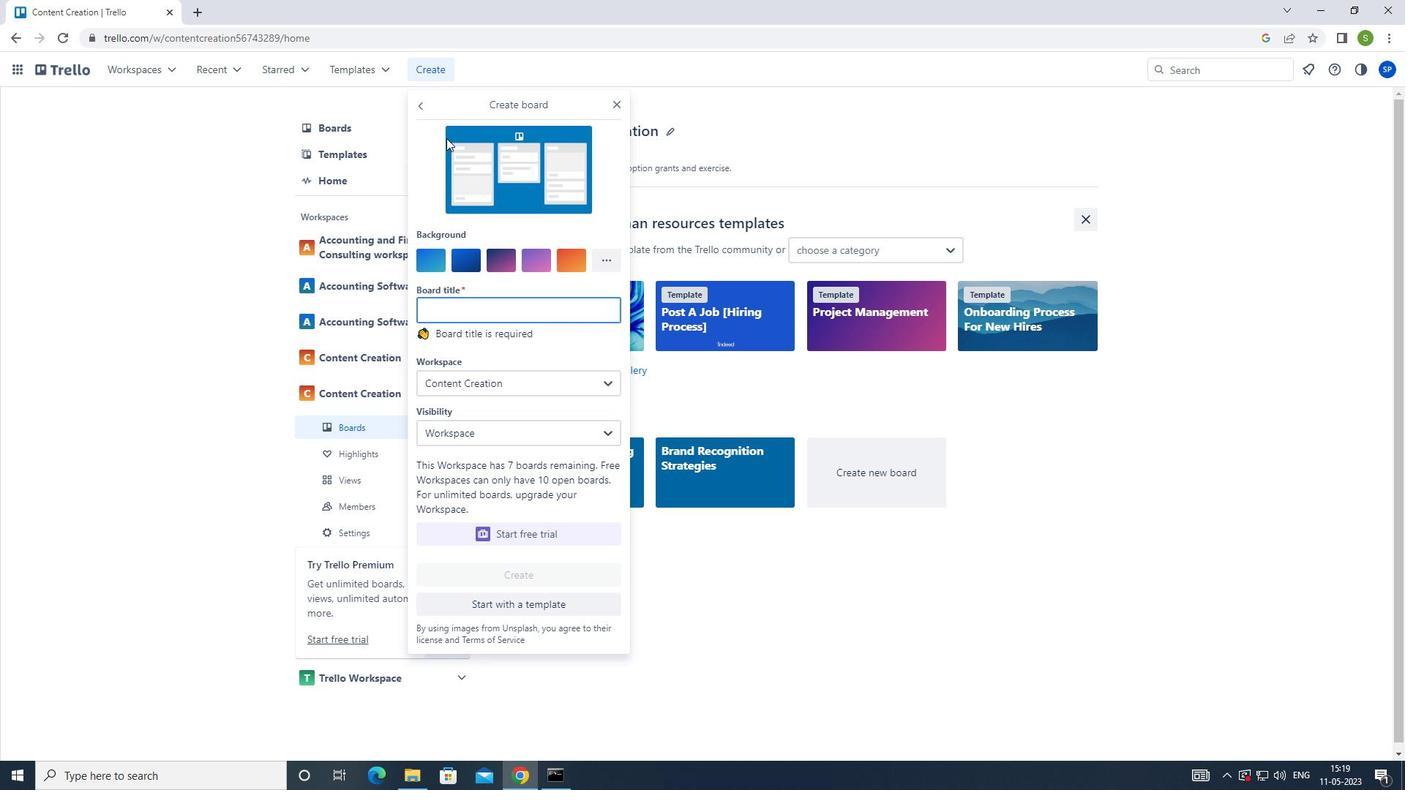 
Action: Key pressed ctrl+BOARD<Key.backspace><Key.backspace><Key.backspace><Key.backspace><Key.shift>BOARD<Key.space><Key.shift><Key.shift><Key.shift><Key.shift><Key.shift><Key.shift><Key.shift>BUSINESS<Key.space><Key.shift><Key.shift><Key.shift><Key.shift><Key.shift><Key.shift><Key.shift><Key.shift><Key.shift><Key.shift><Key.shift><Key.shift><Key.shift><Key.shift><Key.shift><Key.shift><Key.shift><Key.shift><Key.shift><Key.shift><Key.shift><Key.shift><Key.shift><Key.shift><Key.shift><Key.shift><Key.shift><Key.shift><Key.shift>INTELLIGENCE<Key.space><Key.shift>REPORTING
Screenshot: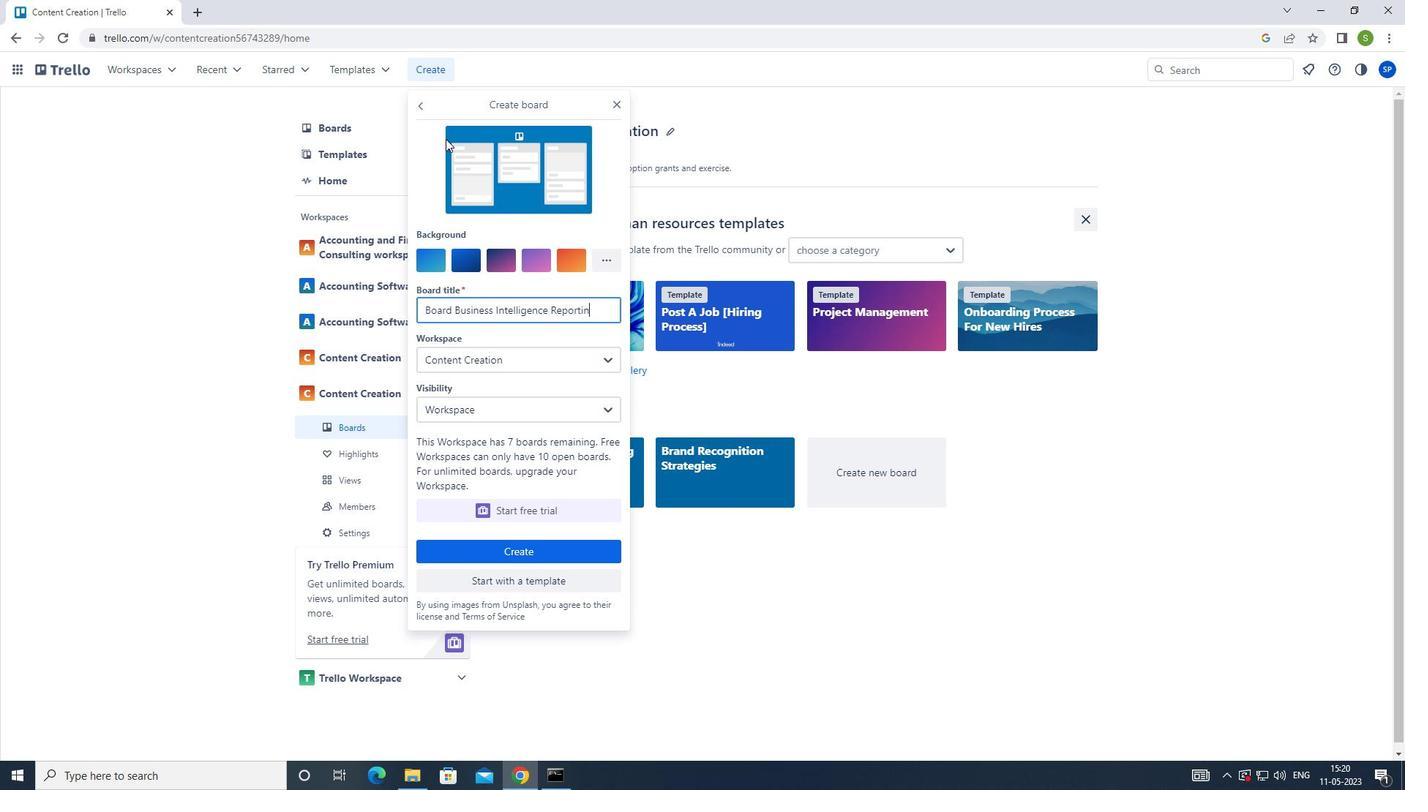
Action: Mouse moved to (463, 354)
Screenshot: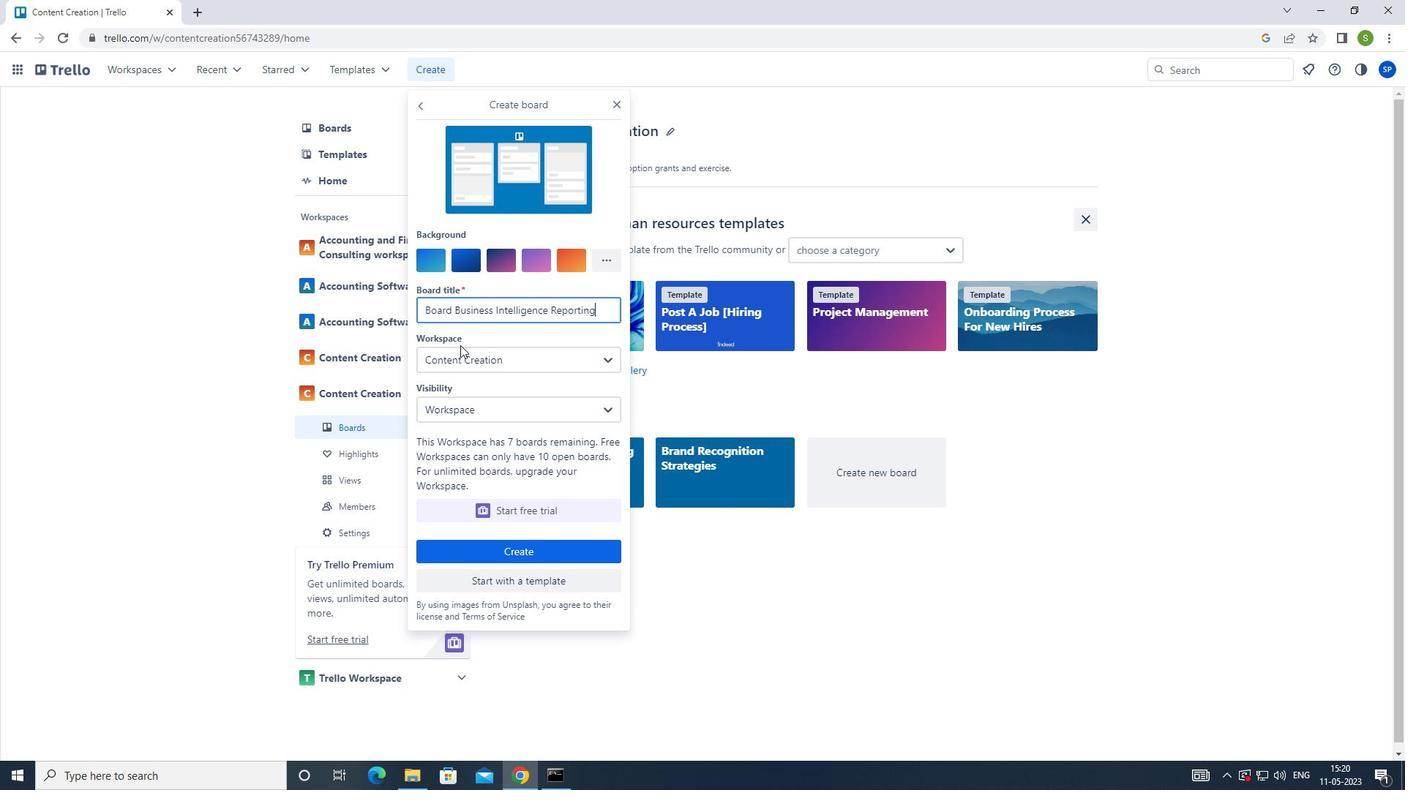 
Action: Mouse pressed left at (463, 354)
Screenshot: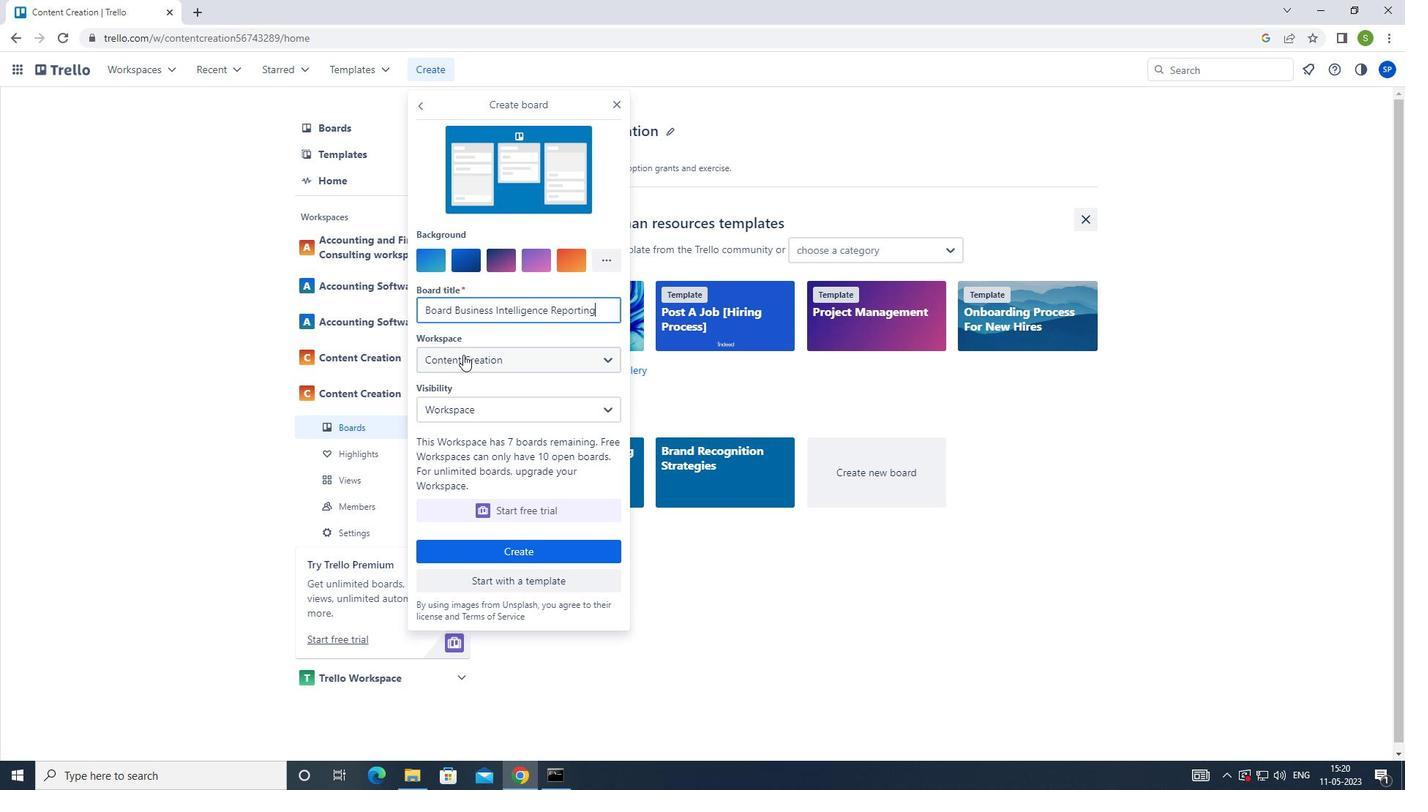 
Action: Mouse moved to (451, 513)
Screenshot: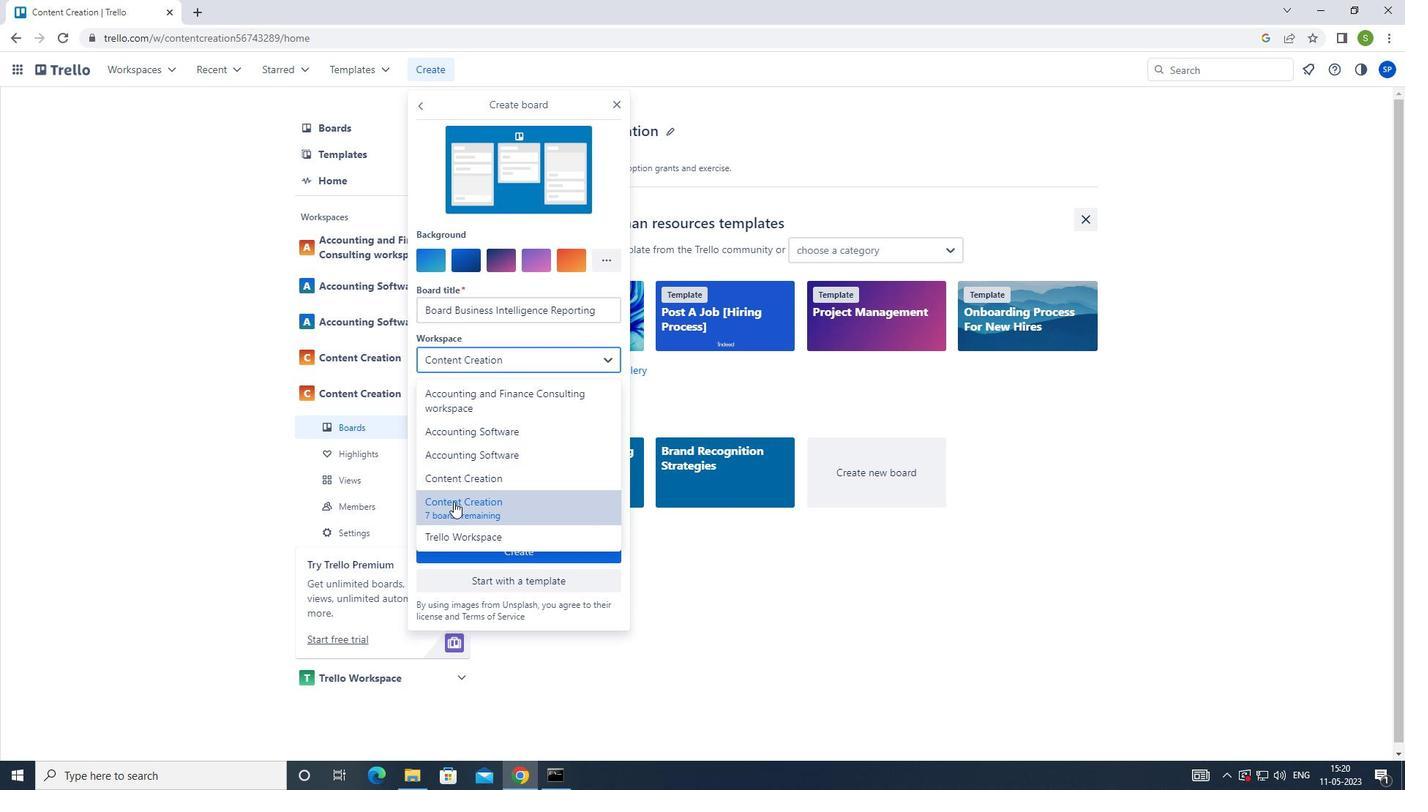 
Action: Mouse pressed left at (451, 513)
Screenshot: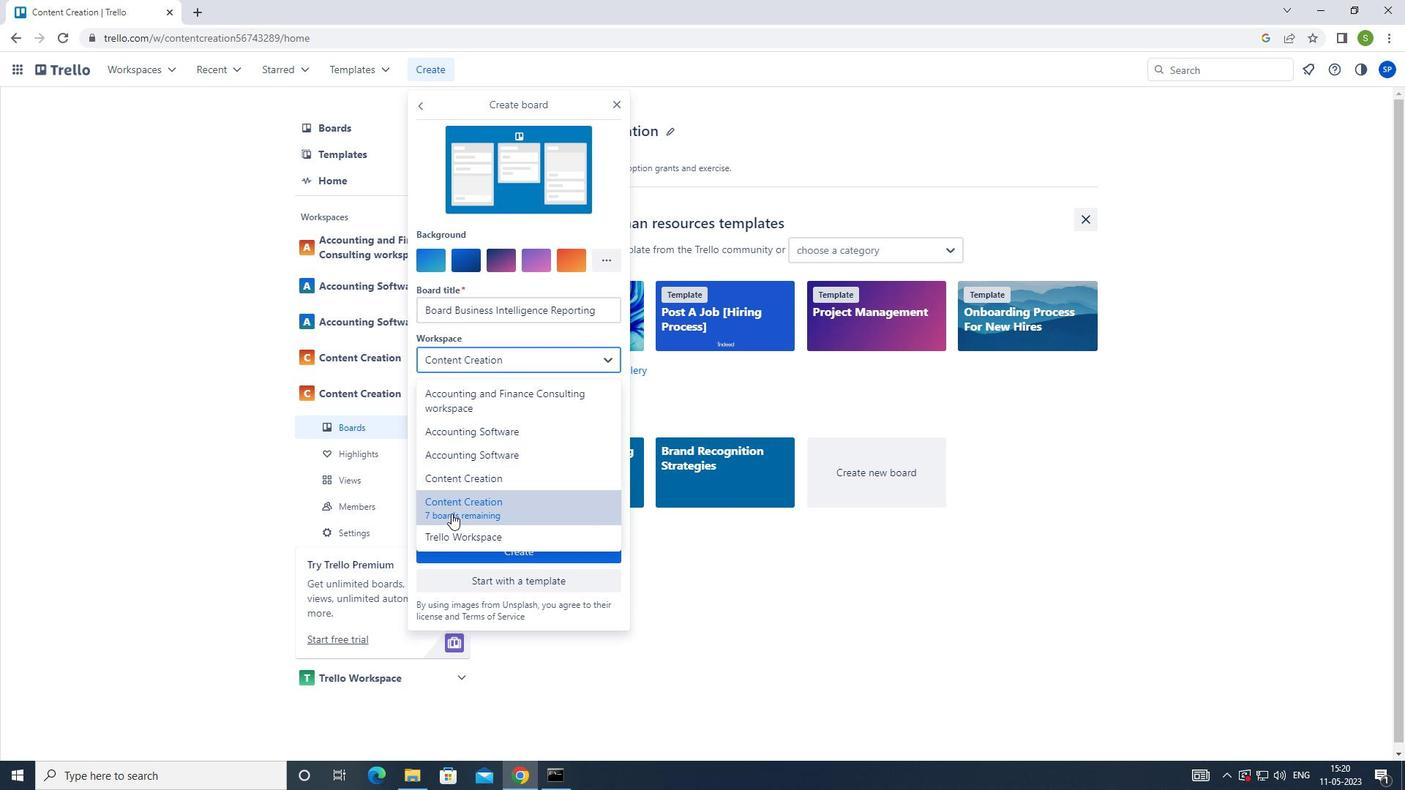 
Action: Mouse moved to (448, 546)
Screenshot: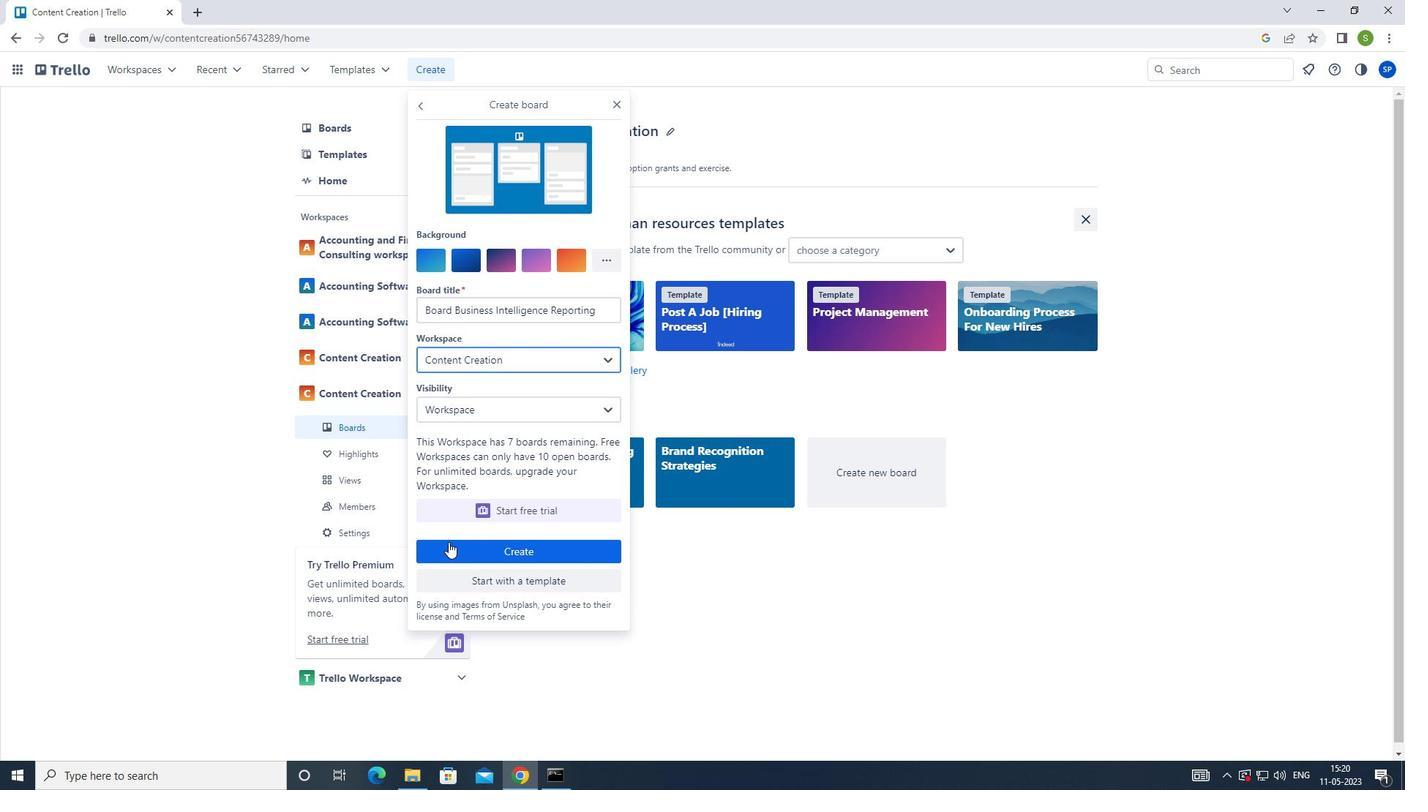 
Action: Mouse pressed left at (448, 546)
Screenshot: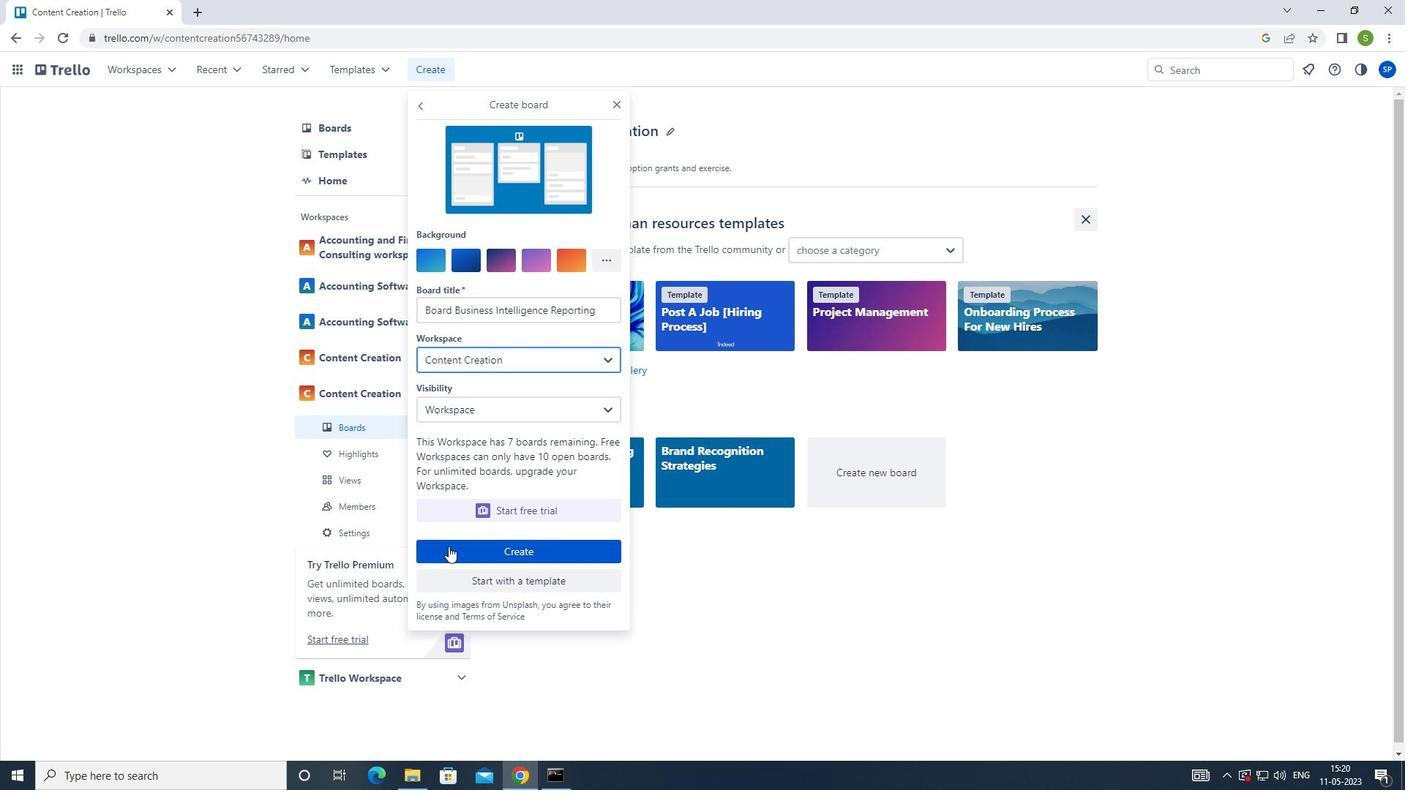 
Action: Mouse moved to (286, 427)
Screenshot: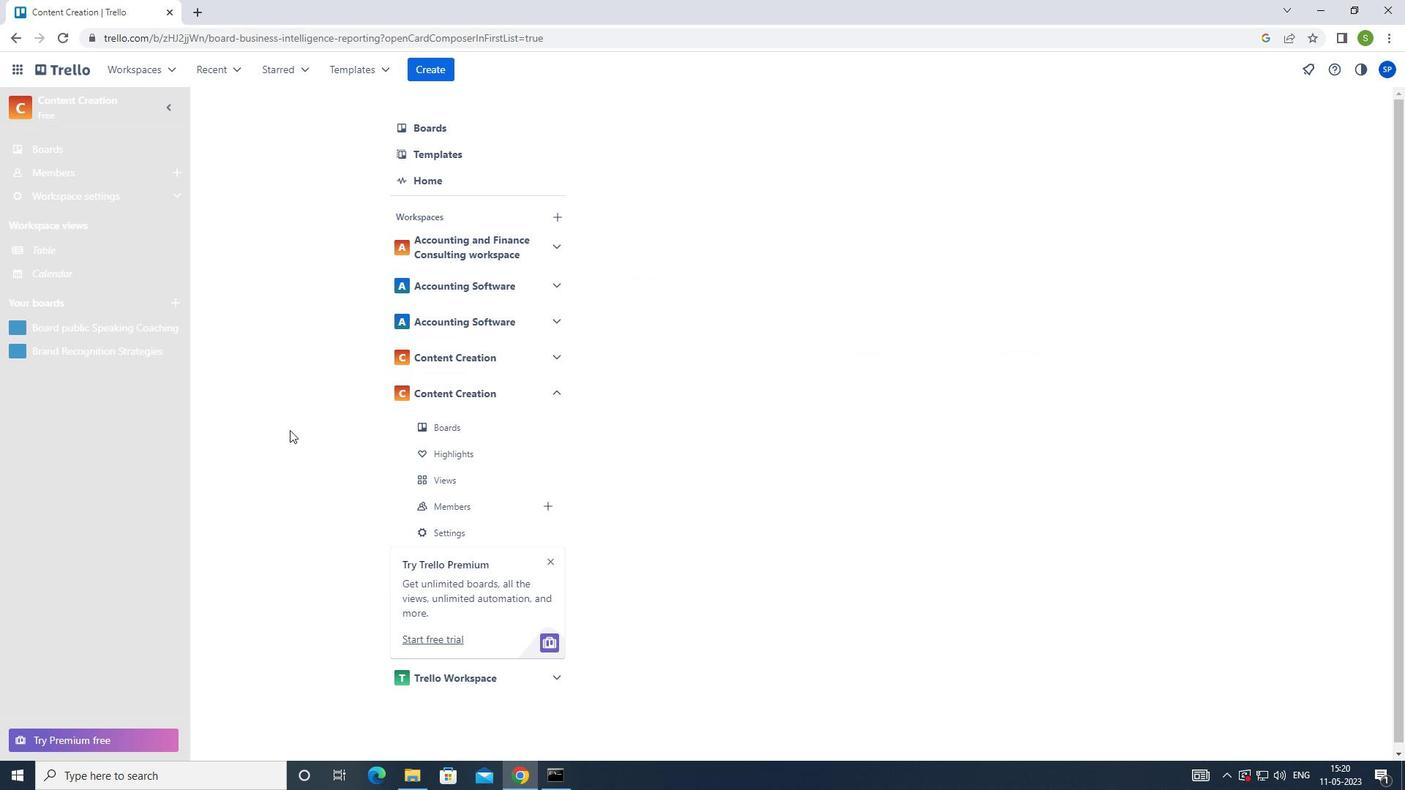 
Action: Key pressed <Key.f8>
Screenshot: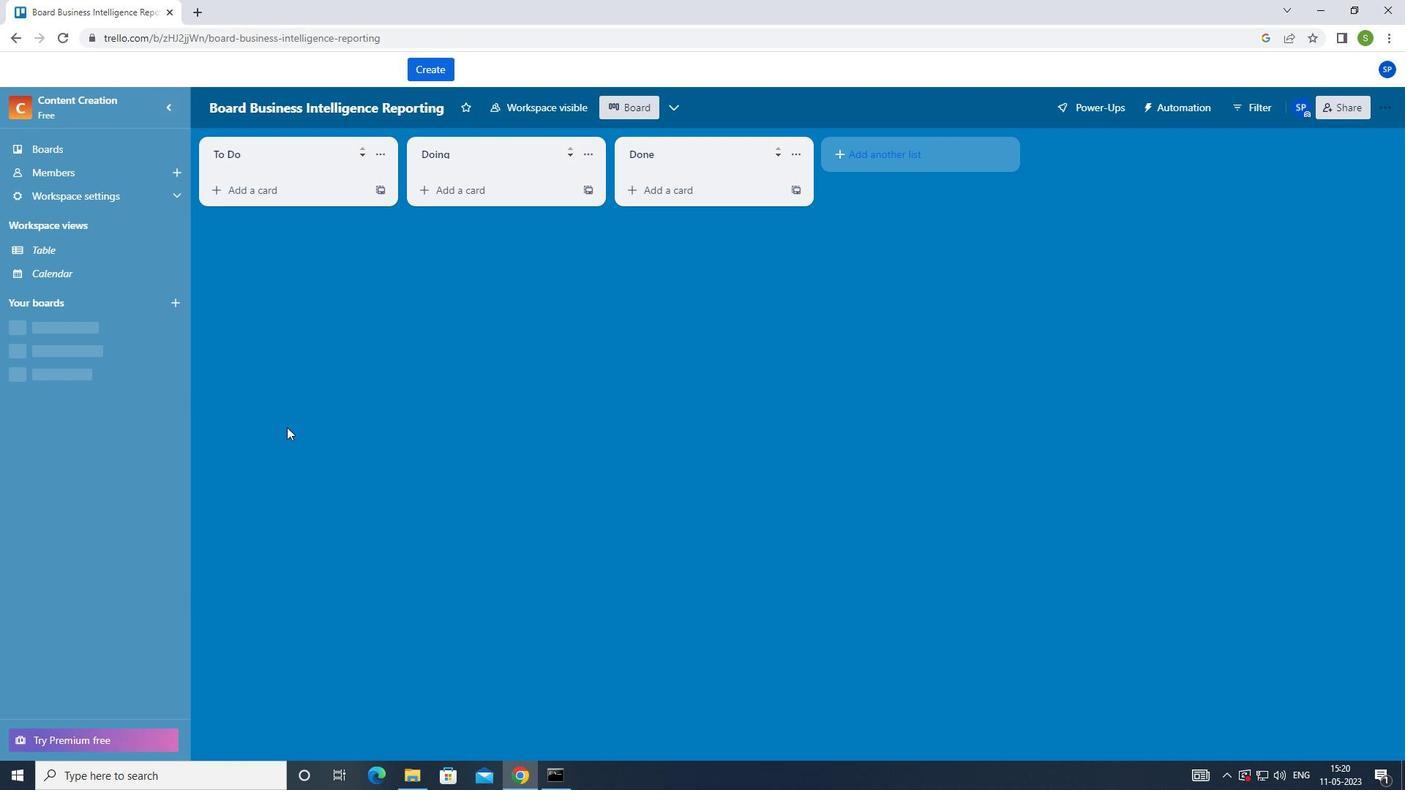 
